 Task: In the Company mufg.com, Create email and send with subject: 'Welcome to a New Paradigm: Introducing Our Visionary Solution', and with mail content 'Greetings,_x000D_
We're thrilled to introduce you to an exciting opportunity that will transform your industry. Get ready for a journey of innovation and success!_x000D_
Warm Regards', attach the document: Terms_and_conditions.doc and insert image: visitingcard.jpg. Below Warm Regards, write Linkedin and insert the URL: 'in.linkedin.com'. Mark checkbox to create task to follow up : In 2 weeks.  Enter or choose an email address of recipient's from company's contact and send.. Logged in from softage.5@softage.net
Action: Mouse moved to (74, 52)
Screenshot: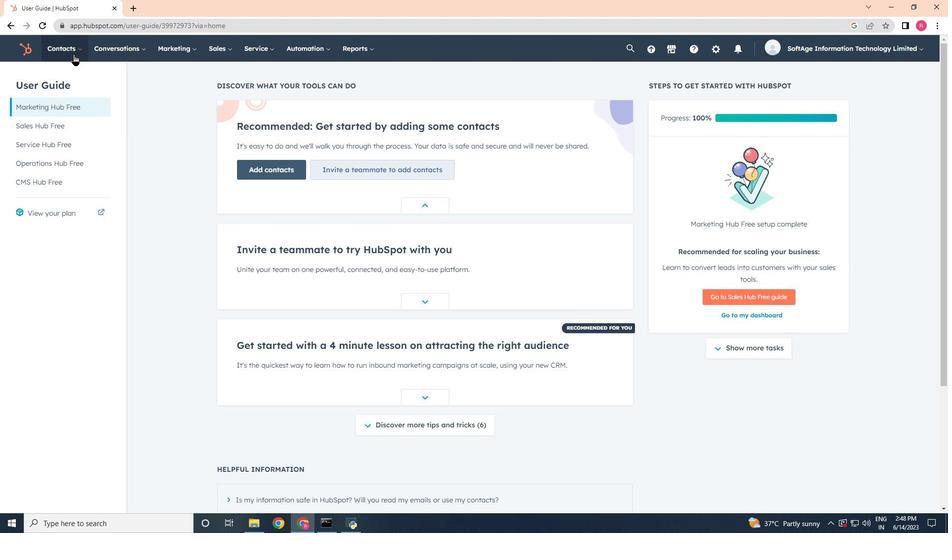 
Action: Mouse pressed left at (74, 52)
Screenshot: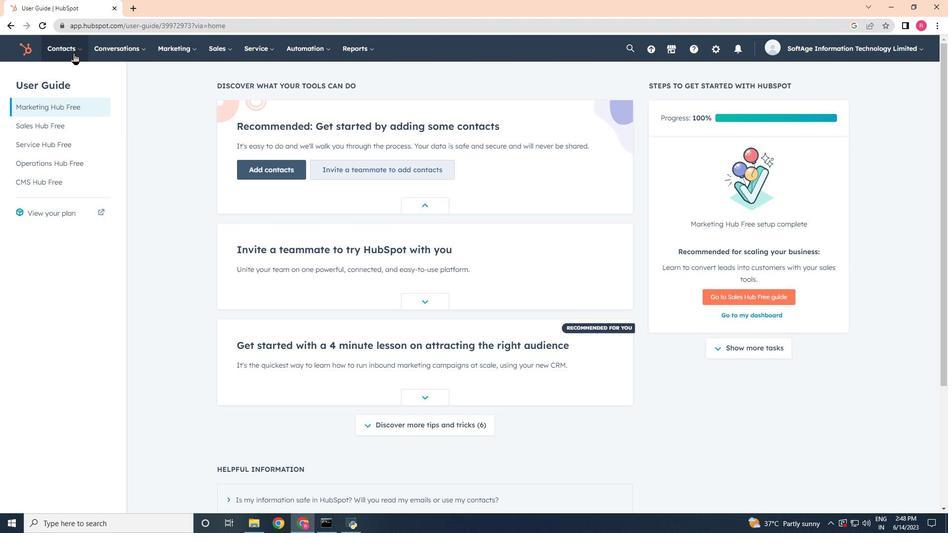 
Action: Mouse moved to (69, 99)
Screenshot: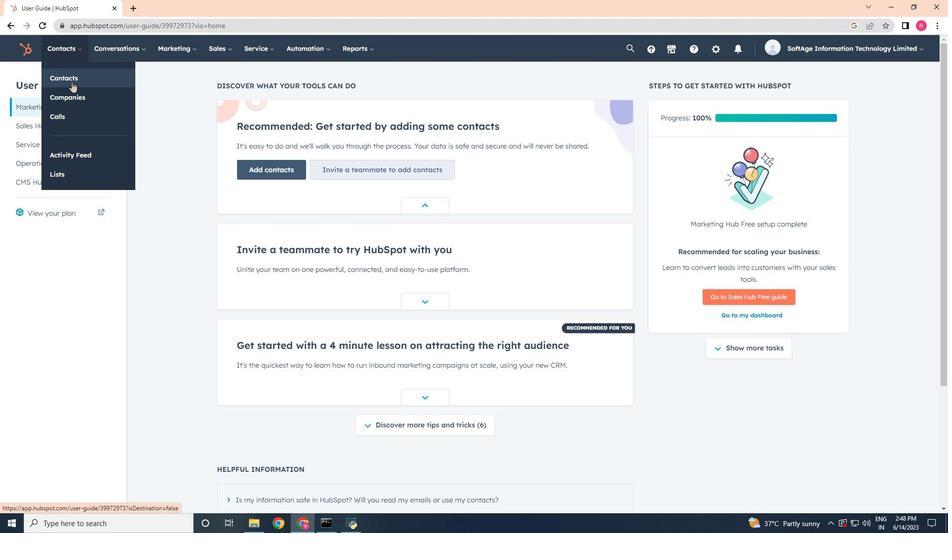 
Action: Mouse pressed left at (69, 99)
Screenshot: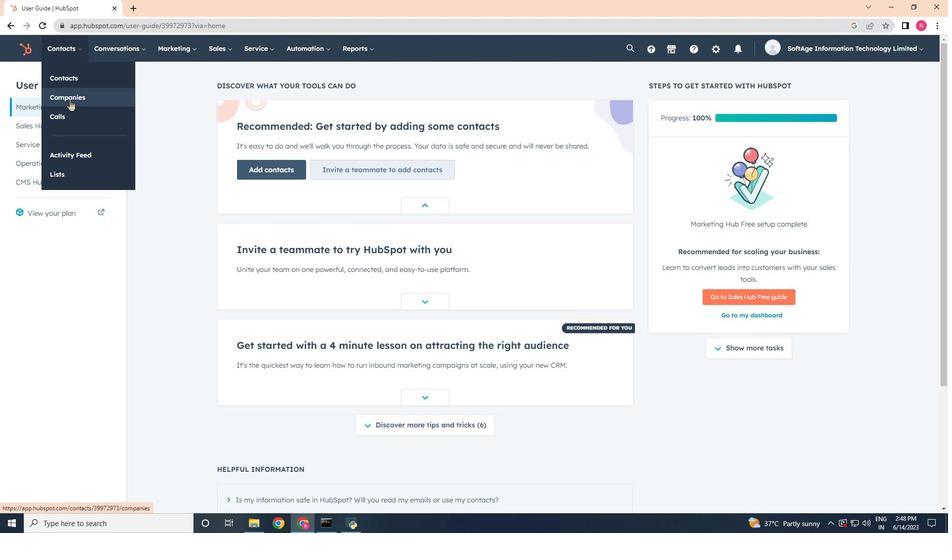 
Action: Mouse moved to (103, 162)
Screenshot: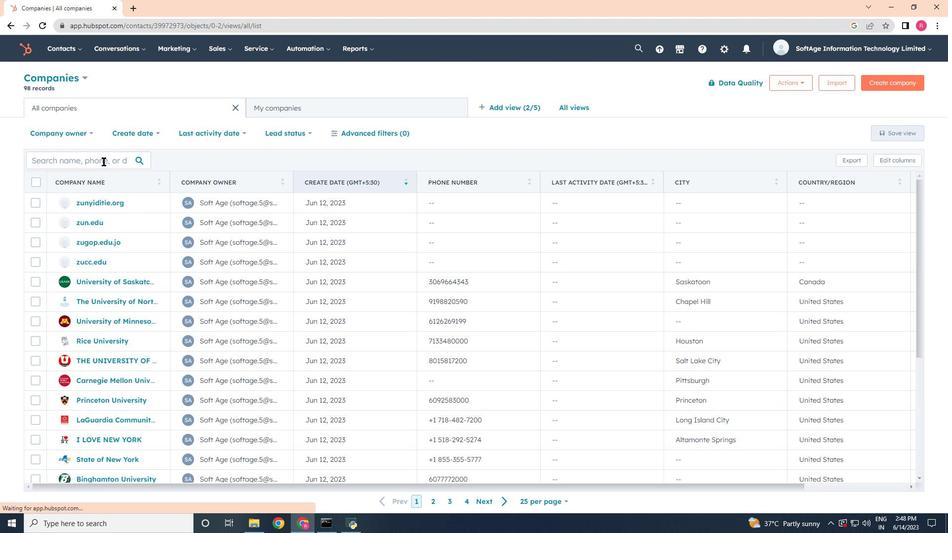 
Action: Mouse pressed left at (103, 162)
Screenshot: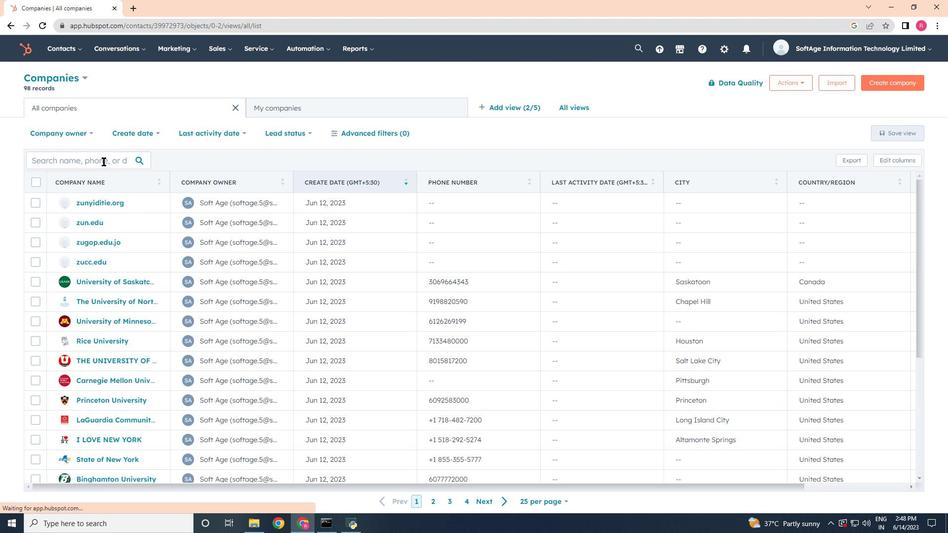 
Action: Key pressed mufg
Screenshot: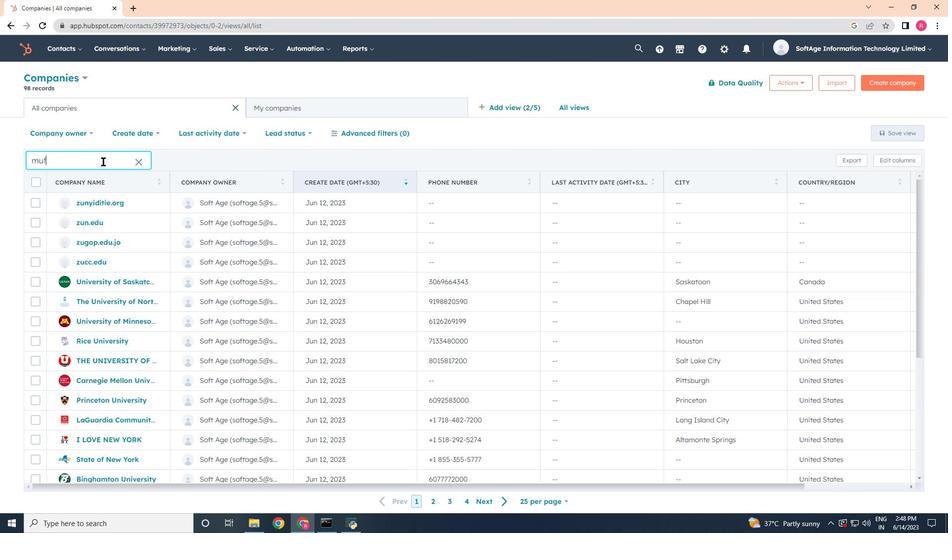 
Action: Mouse moved to (91, 203)
Screenshot: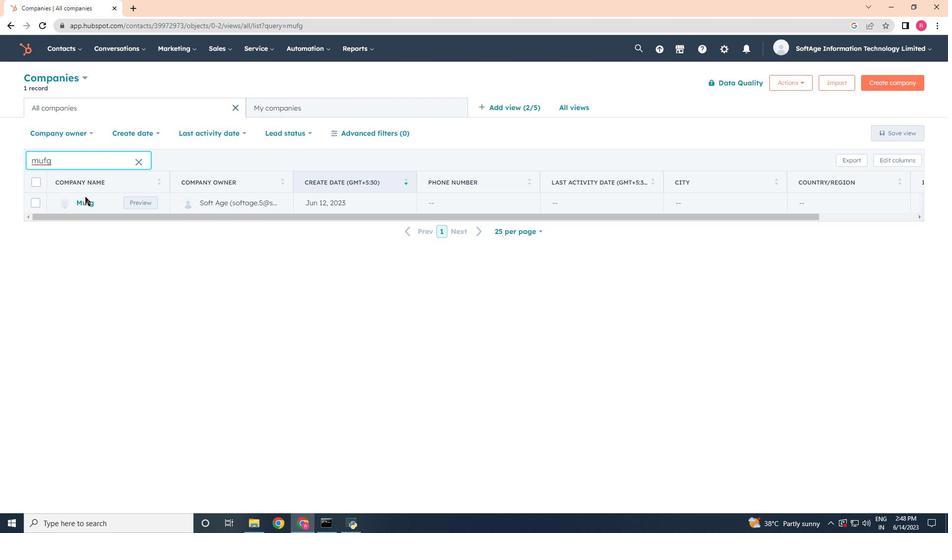 
Action: Mouse pressed left at (91, 203)
Screenshot: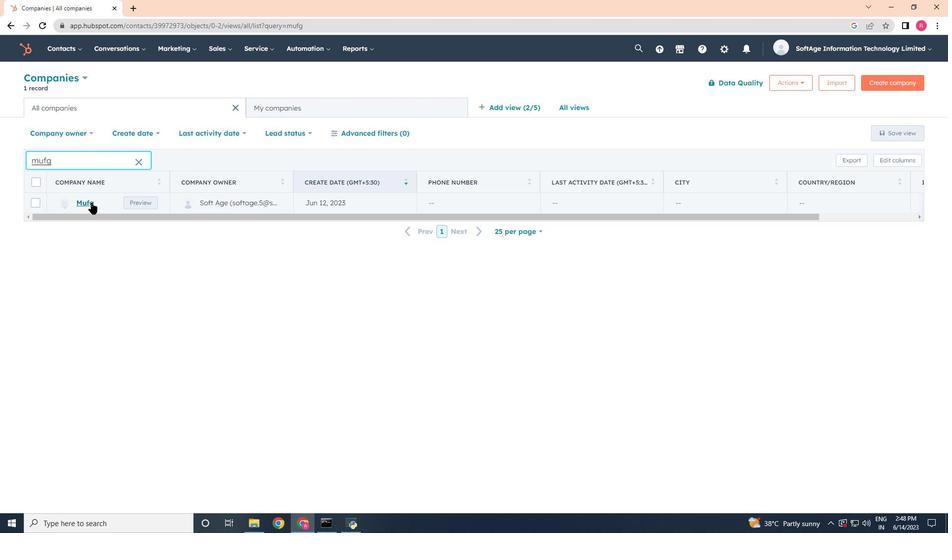 
Action: Mouse moved to (69, 166)
Screenshot: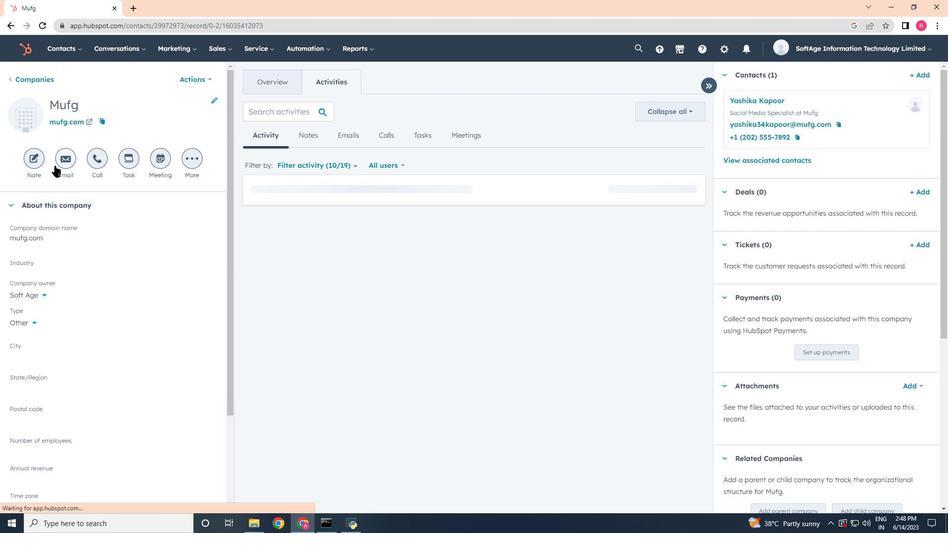 
Action: Mouse pressed left at (69, 166)
Screenshot: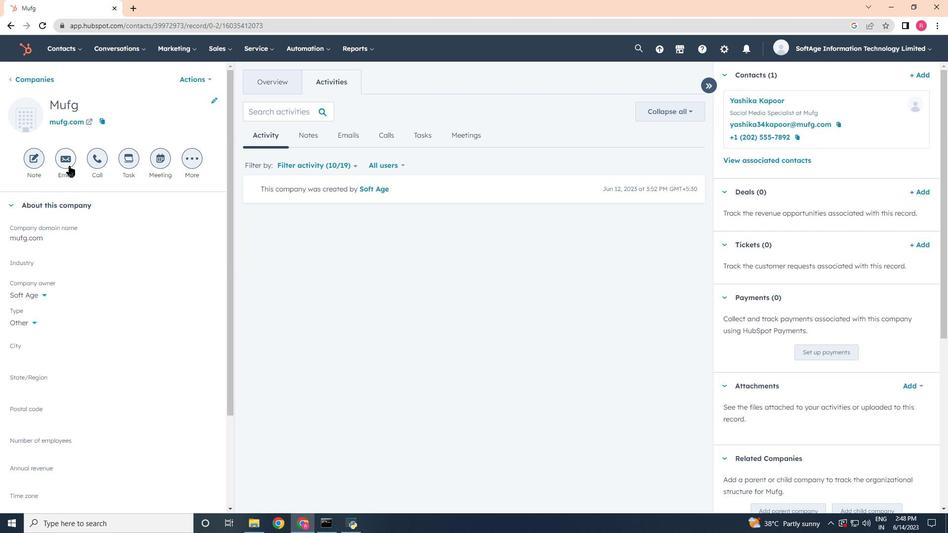 
Action: Mouse moved to (67, 156)
Screenshot: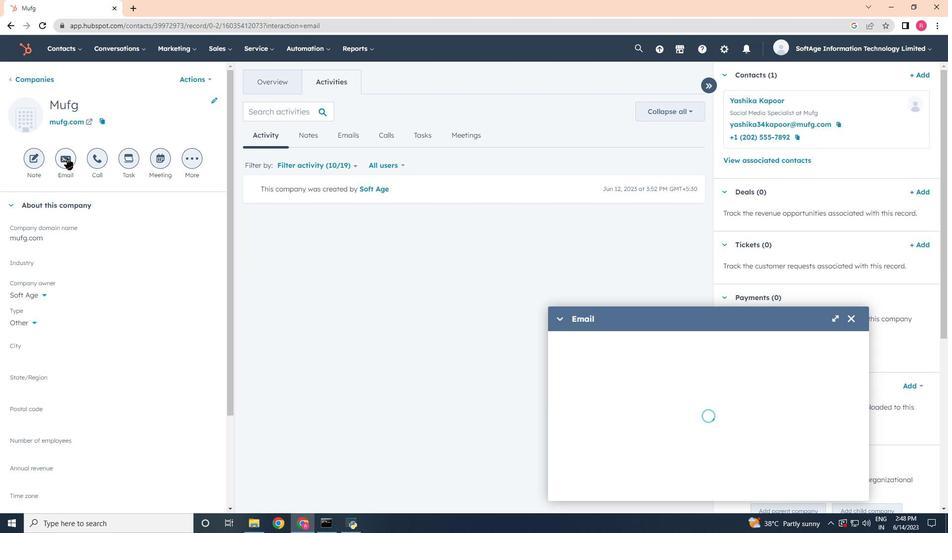 
Action: Key pressed <Key.shift><Key.shift>Welcome<Key.space>to<Key.space>a<Key.space><Key.shift><Key.shift><Key.shift><Key.shift>New<Key.space><Key.shift><Key.shift><Key.shift><Key.shift><Key.shift><Key.shift><Key.shift><Key.shift><Key.shift><Key.shift><Key.shift><Key.shift><Key.shift><Key.shift><Key.shift><Key.shift><Key.shift><Key.shift>Paradigm<Key.shift_r><Key.shift_r><Key.shift_r><Key.shift_r><Key.shift_r><Key.shift_r><Key.shift_r><Key.shift_r><Key.shift_r><Key.shift_r>:<Key.space><Key.shift>Introducing<Key.space><Key.shift>Our<Key.space><Key.shift>Visionary<Key.space><Key.shift>Solution
Screenshot: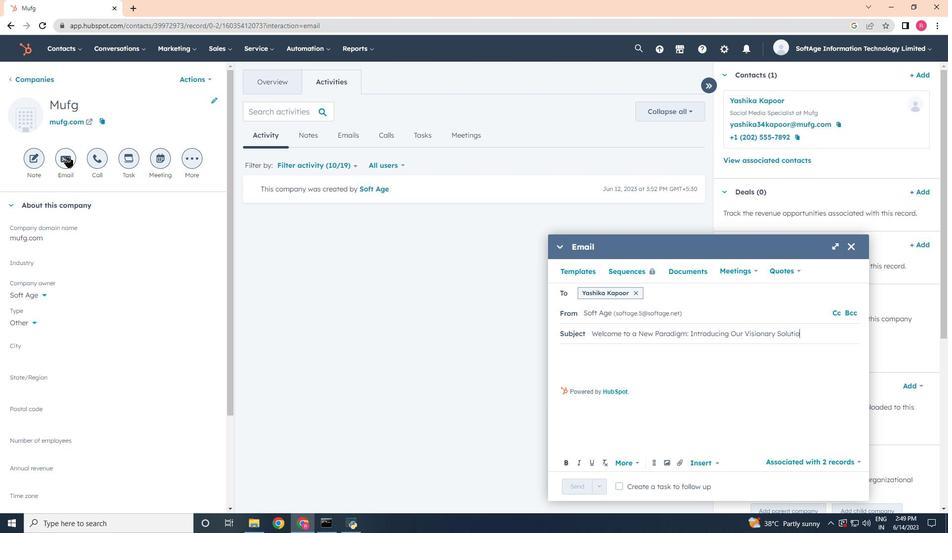 
Action: Mouse moved to (837, 239)
Screenshot: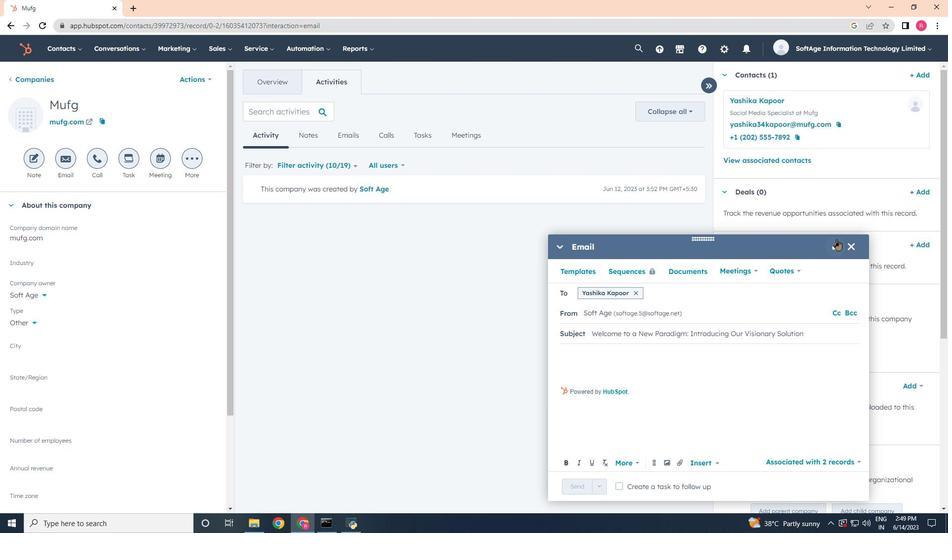 
Action: Mouse pressed left at (837, 239)
Screenshot: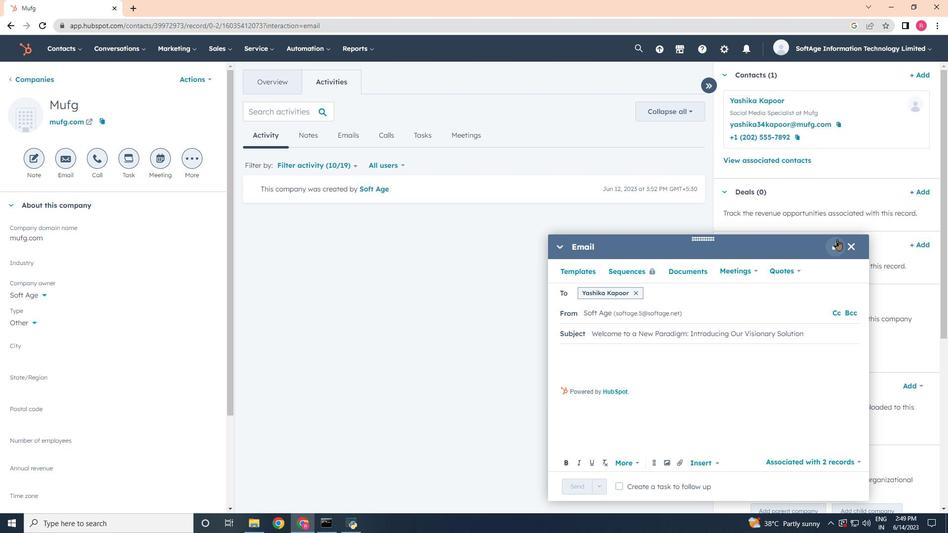 
Action: Mouse moved to (207, 210)
Screenshot: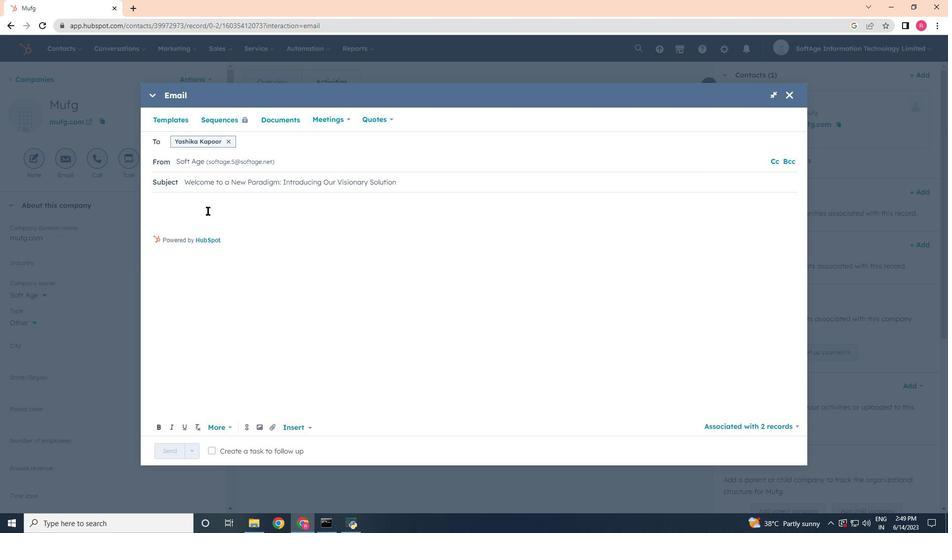 
Action: Mouse pressed left at (207, 210)
Screenshot: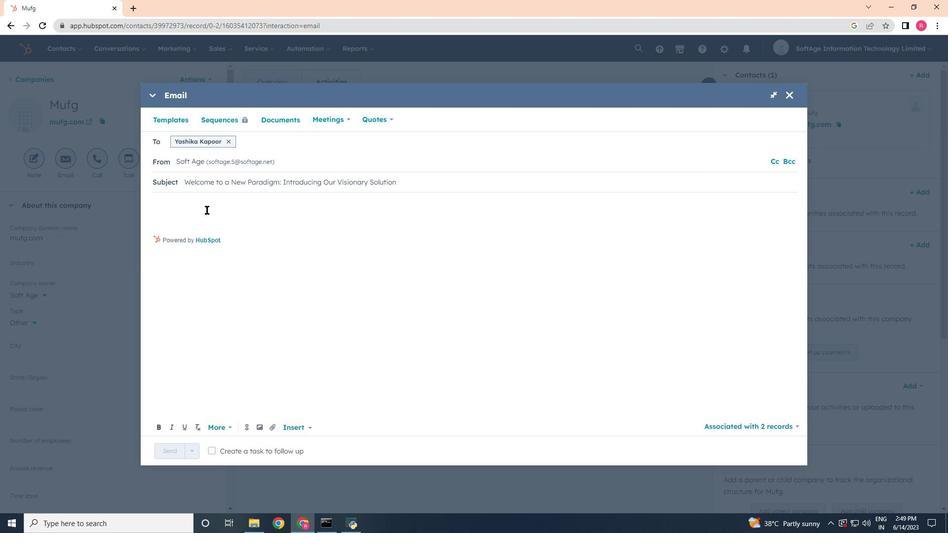 
Action: Mouse moved to (204, 210)
Screenshot: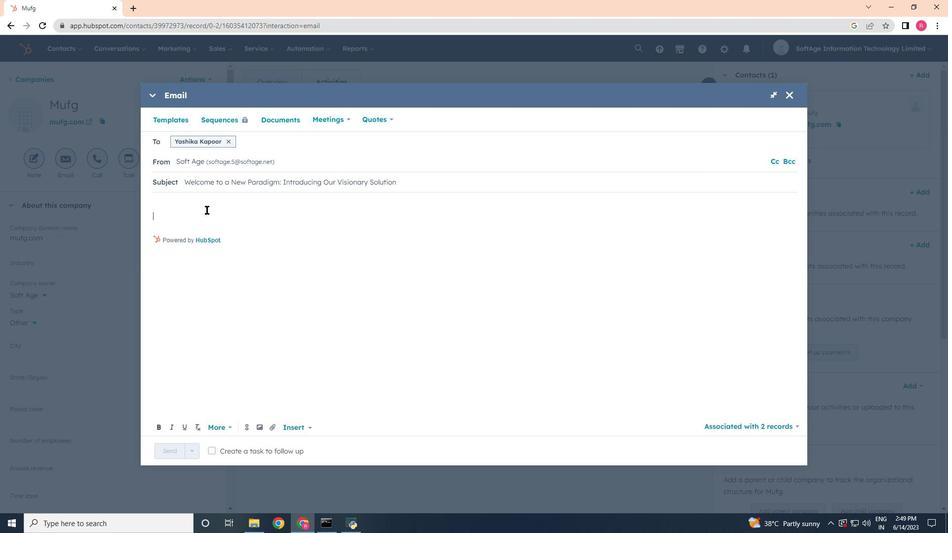 
Action: Key pressed <Key.backspace><Key.shift>Greetings,<Key.enter><Key.enter><Key.shift><Key.shift><Key.shift><Key.shift><Key.shift><Key.shift><Key.shift><Key.shift><Key.shift><Key.shift><Key.shift><Key.shift>We're<Key.space>thrilled<Key.space>to<Key.space>introducing<Key.space><Key.backspace><Key.backspace><Key.backspace><Key.backspace><Key.backspace><Key.backspace><Key.backspace>duce<Key.space>you<Key.space>to<Key.space>an<Key.space>exciting<Key.space>opportunity<Key.space>that<Key.space>will<Key.space>transform<Key.space>your<Key.space>industry<Key.space><Key.backspace>.<Key.space><Key.shift>Get<Key.space>ready<Key.space>
Screenshot: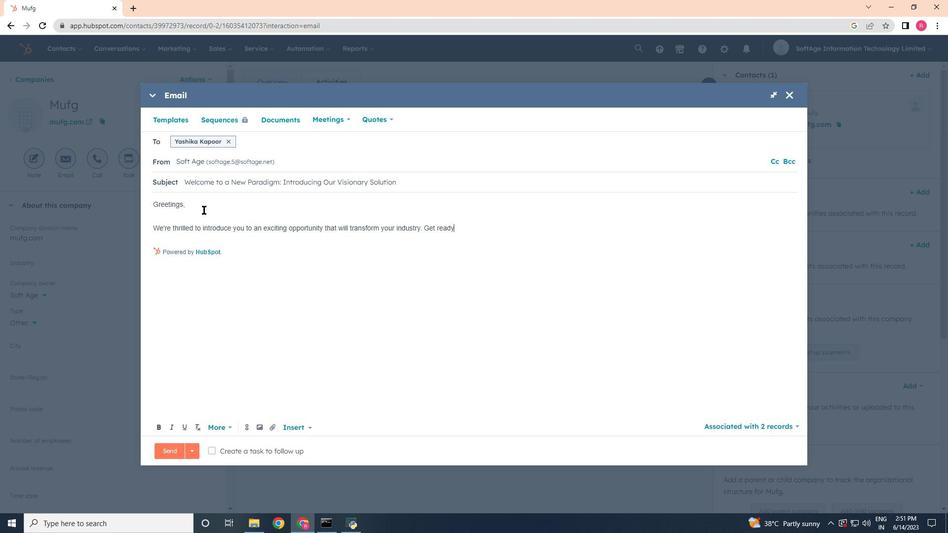 
Action: Mouse moved to (279, 201)
Screenshot: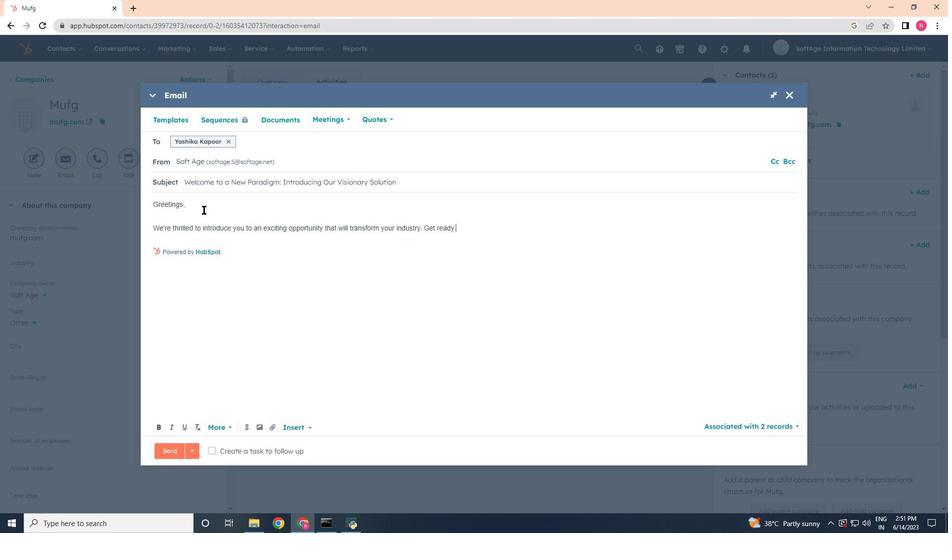 
Action: Key pressed for<Key.space>a<Key.space>journey<Key.space>of<Key.space>innovation<Key.space>and<Key.space>sucess<Key.backspace><Key.backspace><Key.backspace>cess<Key.shift_r><Key.shift_r><Key.shift_r><Key.shift_r><Key.shift_r><Key.shift_r><Key.shift_r><Key.shift_r><Key.shift_r><Key.shift_r><Key.shift_r><Key.shift_r><Key.shift_r><Key.shift_r><Key.shift_r><Key.shift_r><Key.shift_r><Key.shift_r><Key.shift_r><Key.shift_r><Key.shift_r><Key.shift_r><Key.shift_r><Key.shift_r><Key.shift_r><Key.shift_r><Key.shift_r><Key.shift_r><Key.shift_r><Key.shift_r><Key.shift_r><Key.shift_r><Key.shift_r><Key.shift_r><Key.shift_r><Key.shift_r><Key.shift_r><Key.shift_r><Key.shift_r><Key.shift_r><Key.shift_r><Key.shift_r><Key.shift_r><Key.shift_r><Key.shift_r><Key.shift_r><Key.shift_r><Key.shift_r><Key.shift_r><Key.shift_r><Key.shift_r><Key.shift_r><Key.shift_r><Key.shift_r><Key.shift_r><Key.shift_r><Key.shift_r><Key.shift_r><Key.shift_r><Key.shift_r><Key.shift_r><Key.shift_r><Key.shift_r><Key.shift_r><Key.shift_r><Key.shift_r><Key.shift_r><Key.shift_r><Key.shift_r>!<Key.enter><Key.enter><Key.shift>Warm<Key.space><Key.shift>Regards,<Key.enter>
Screenshot: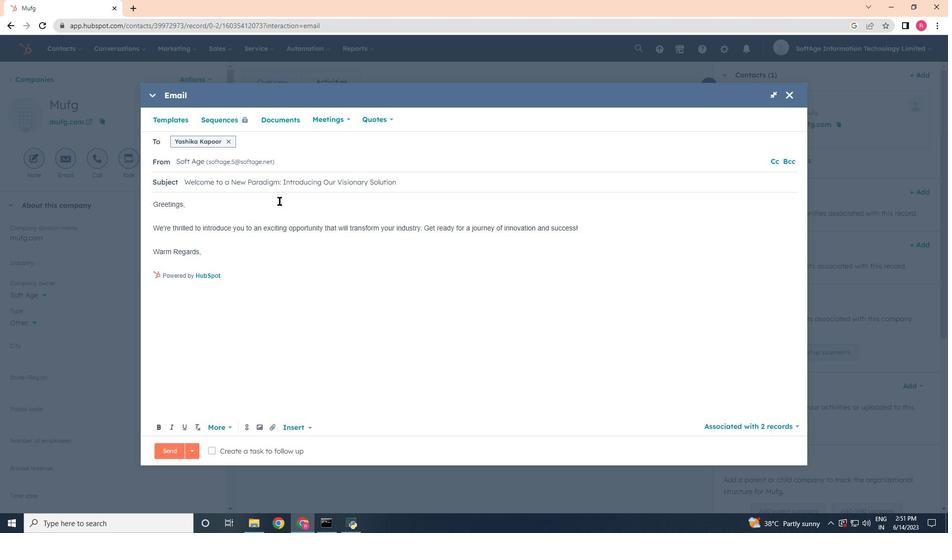 
Action: Mouse moved to (272, 431)
Screenshot: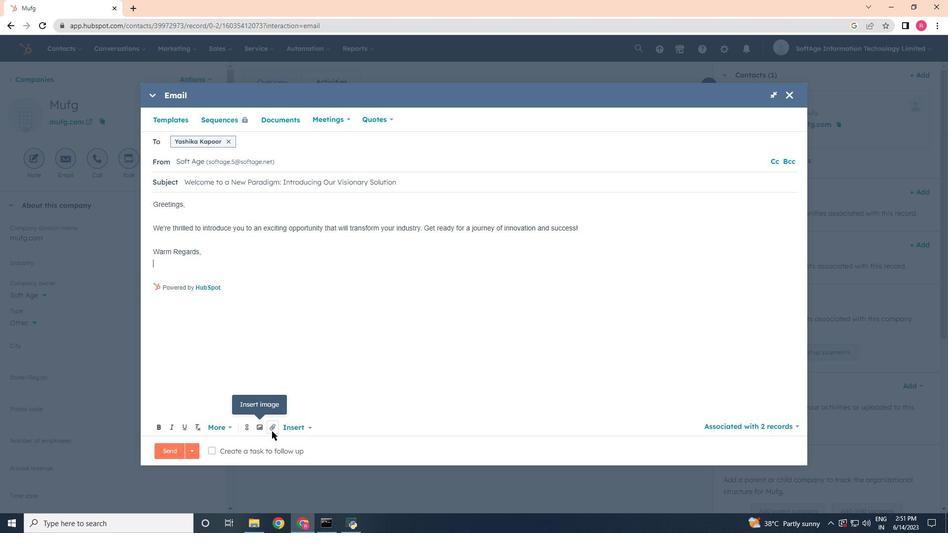 
Action: Mouse pressed left at (272, 431)
Screenshot: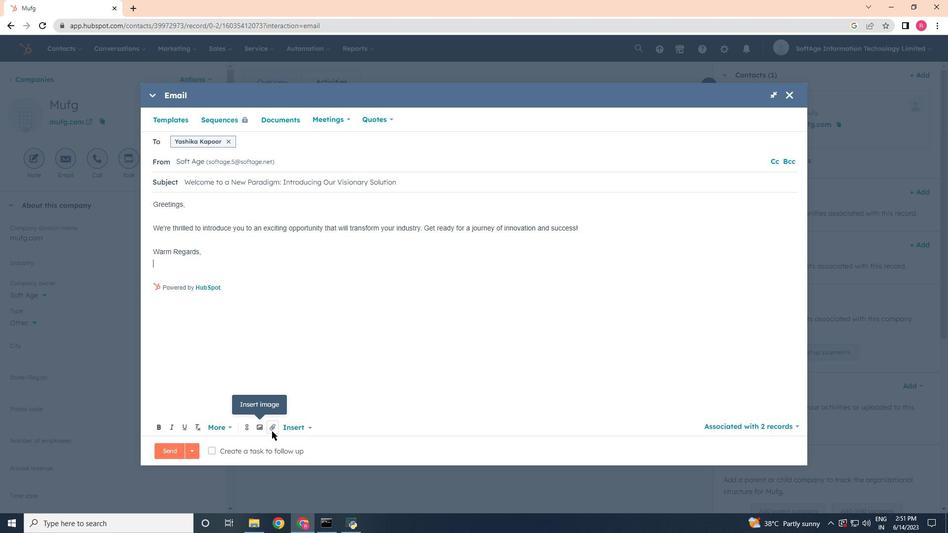 
Action: Mouse moved to (291, 402)
Screenshot: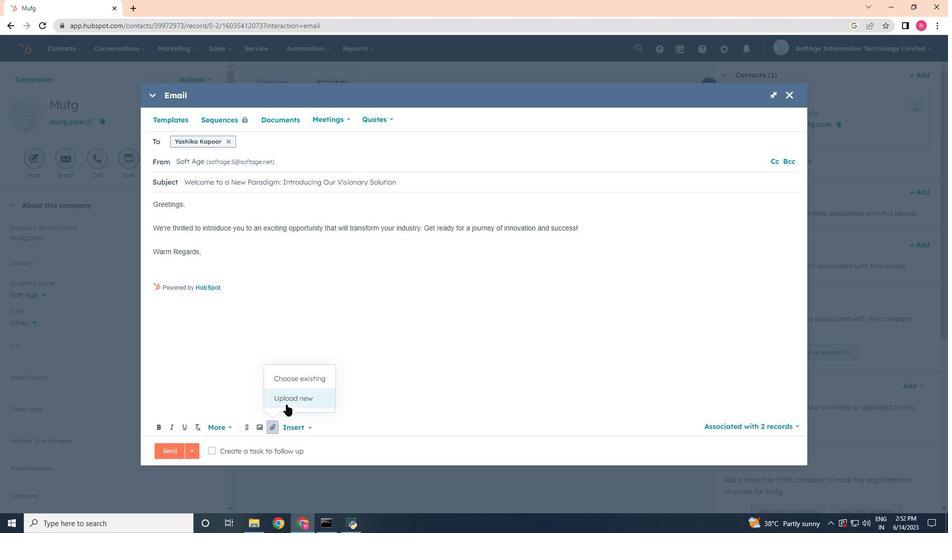 
Action: Mouse pressed left at (291, 402)
Screenshot: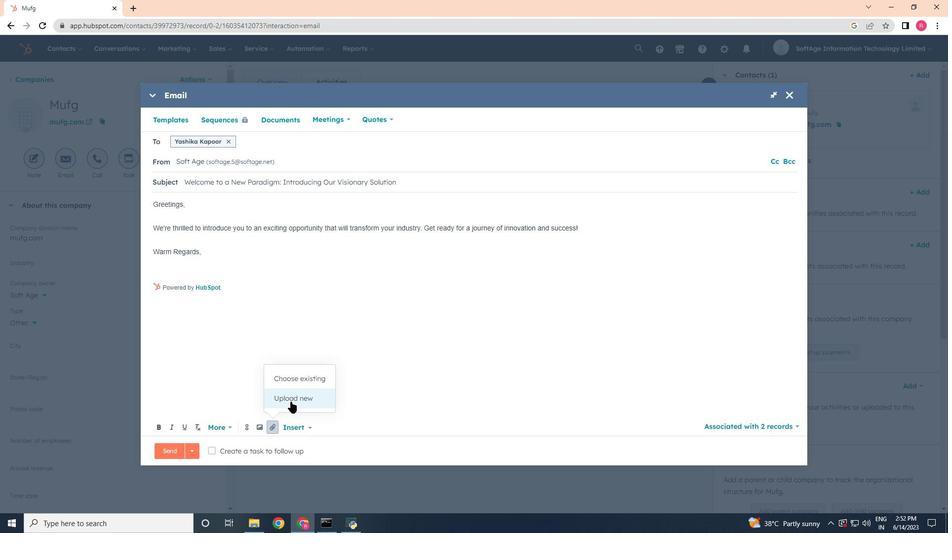 
Action: Mouse moved to (182, 171)
Screenshot: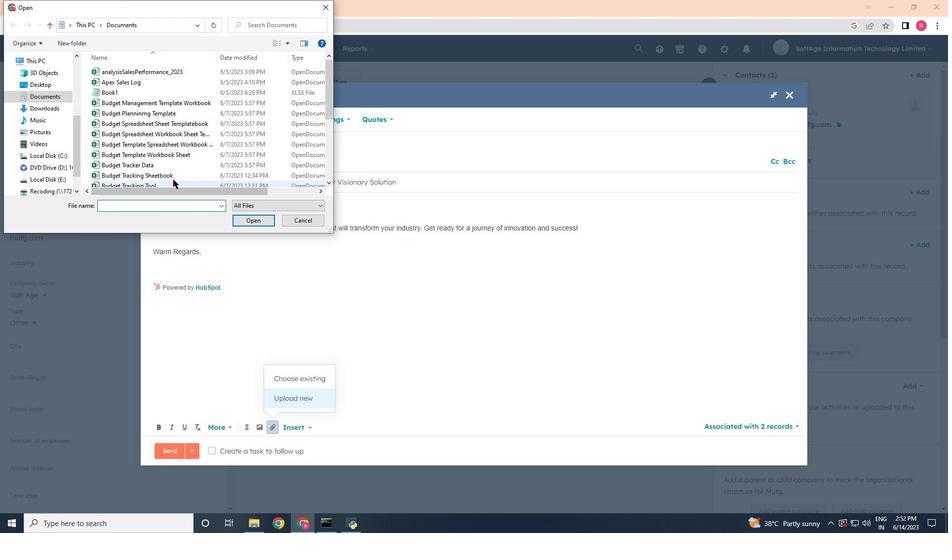 
Action: Mouse scrolled (182, 170) with delta (0, 0)
Screenshot: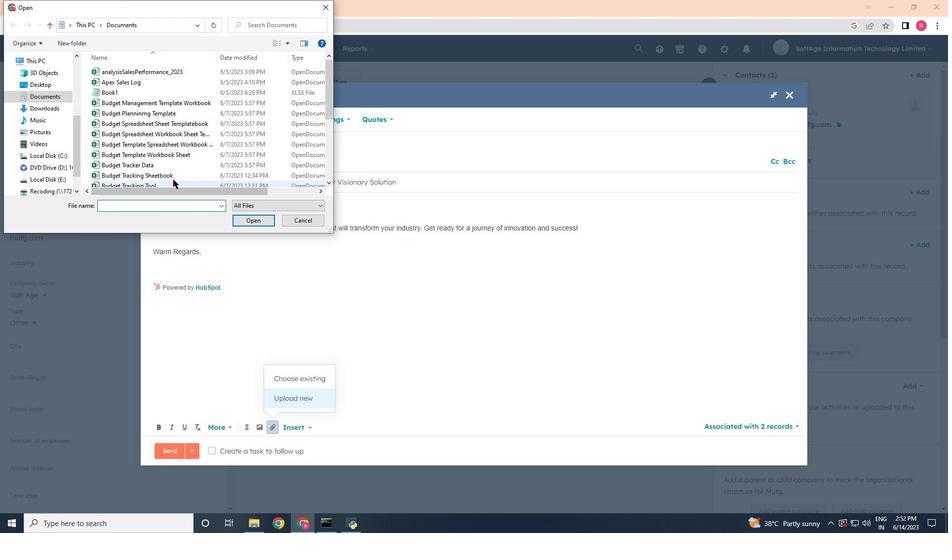 
Action: Mouse scrolled (182, 170) with delta (0, 0)
Screenshot: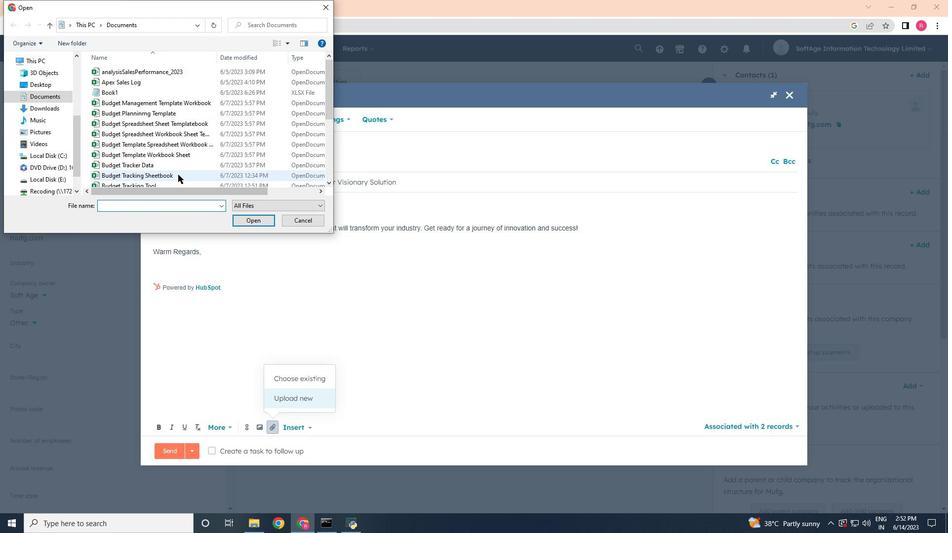 
Action: Mouse scrolled (182, 170) with delta (0, 0)
Screenshot: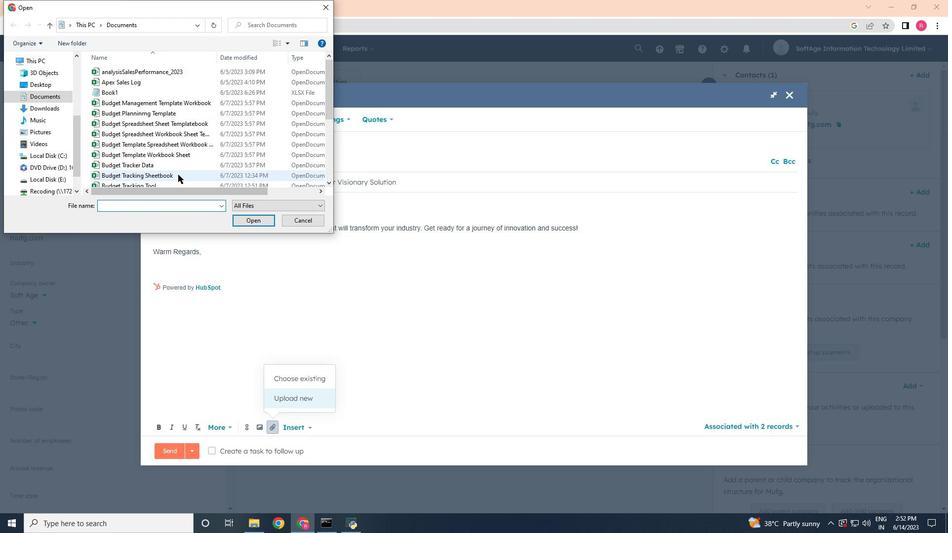 
Action: Mouse moved to (182, 171)
Screenshot: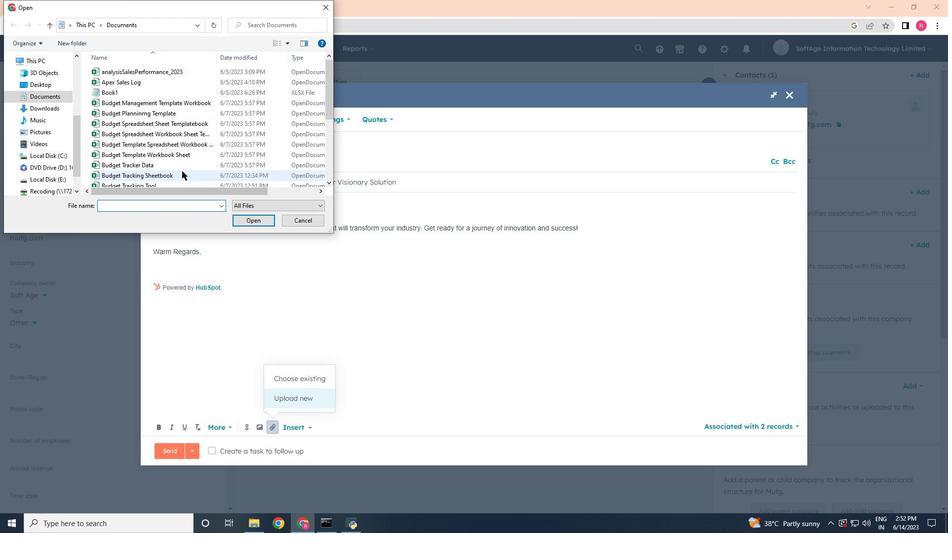 
Action: Mouse scrolled (182, 170) with delta (0, 0)
Screenshot: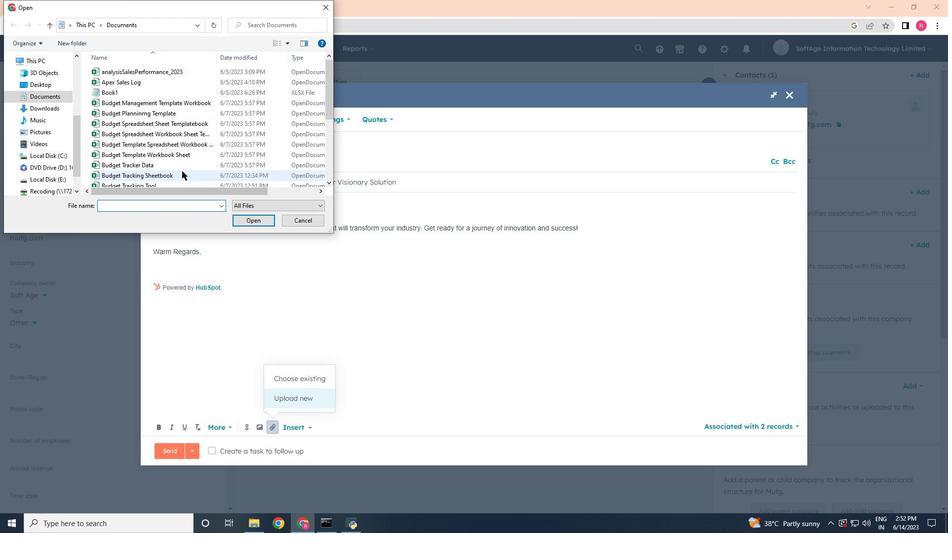 
Action: Mouse moved to (183, 171)
Screenshot: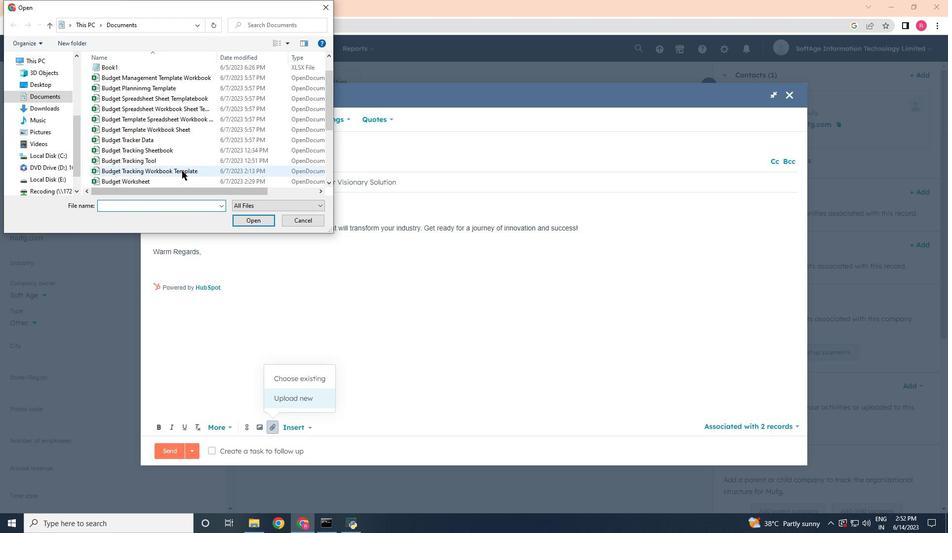 
Action: Mouse scrolled (183, 170) with delta (0, 0)
Screenshot: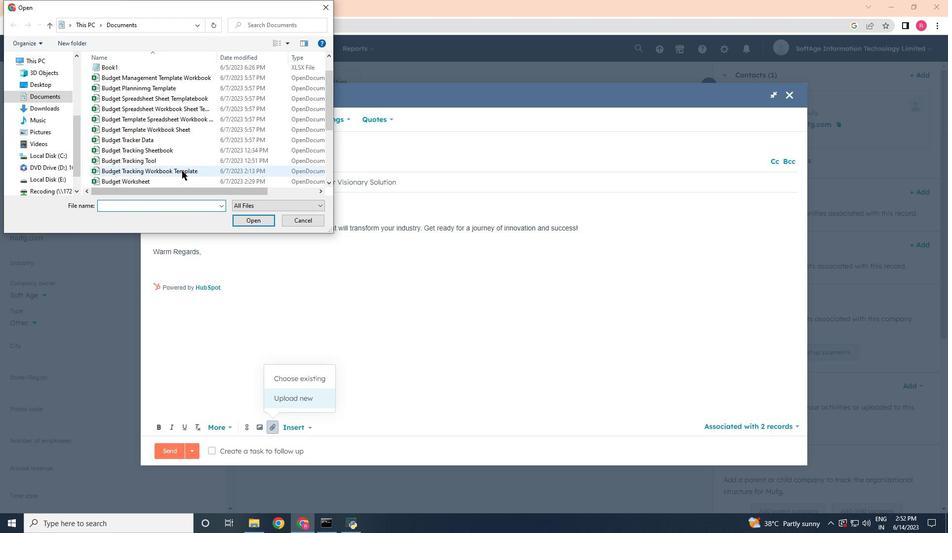 
Action: Mouse moved to (168, 178)
Screenshot: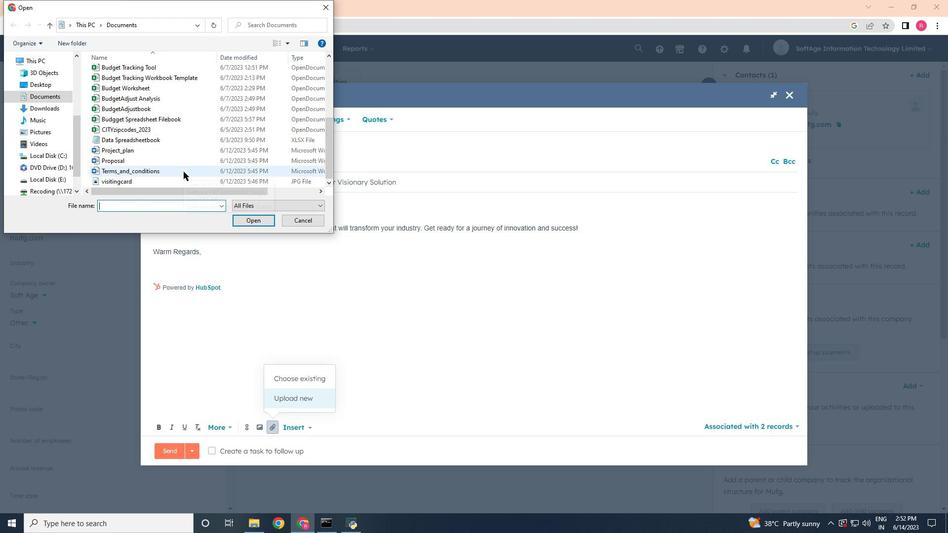 
Action: Mouse scrolled (168, 177) with delta (0, 0)
Screenshot: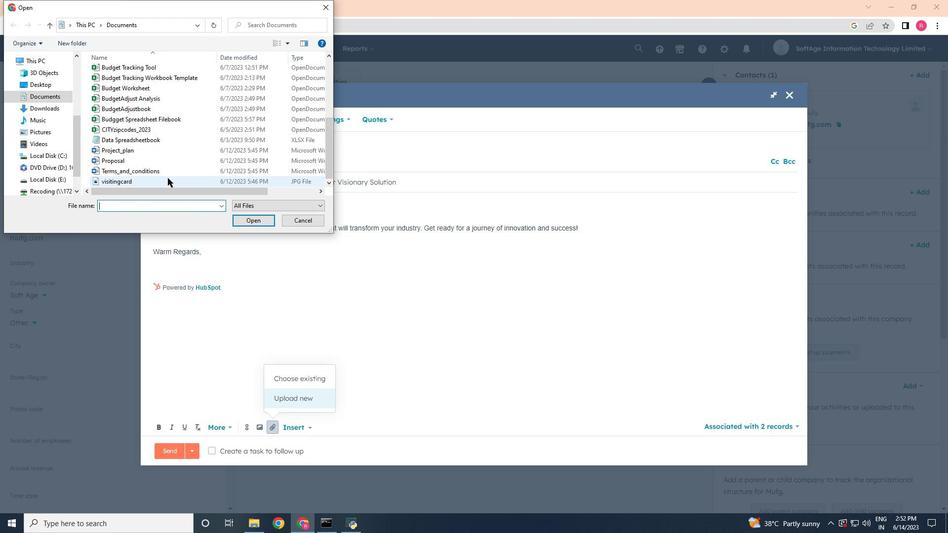 
Action: Mouse moved to (168, 169)
Screenshot: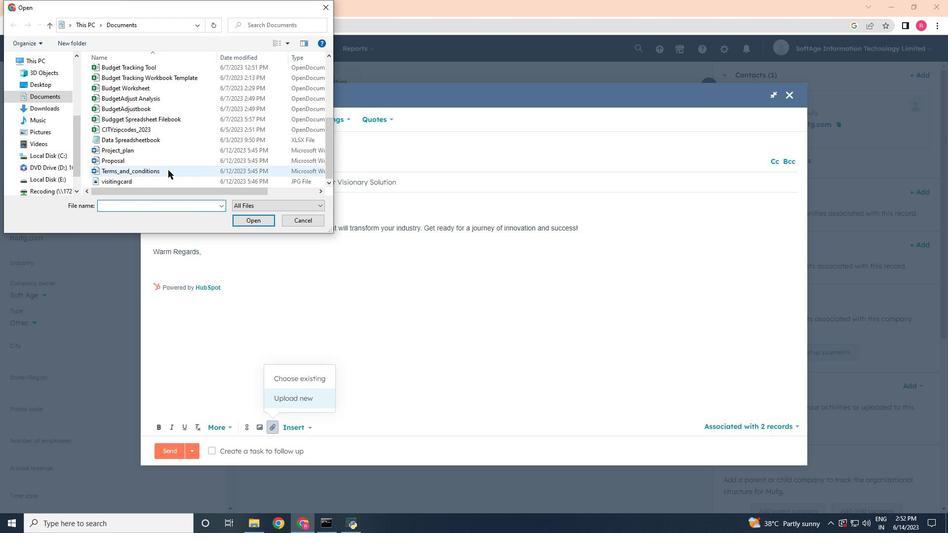 
Action: Mouse pressed left at (168, 169)
Screenshot: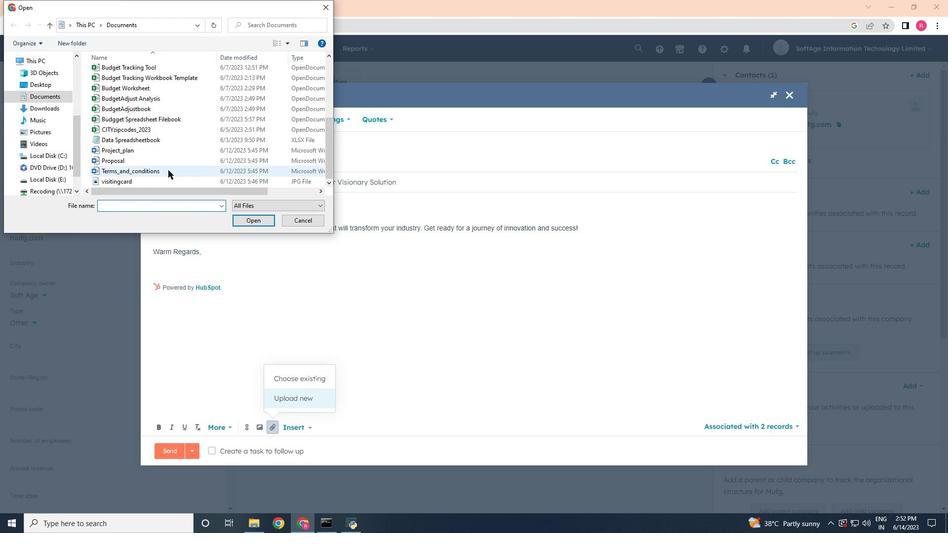 
Action: Mouse moved to (253, 222)
Screenshot: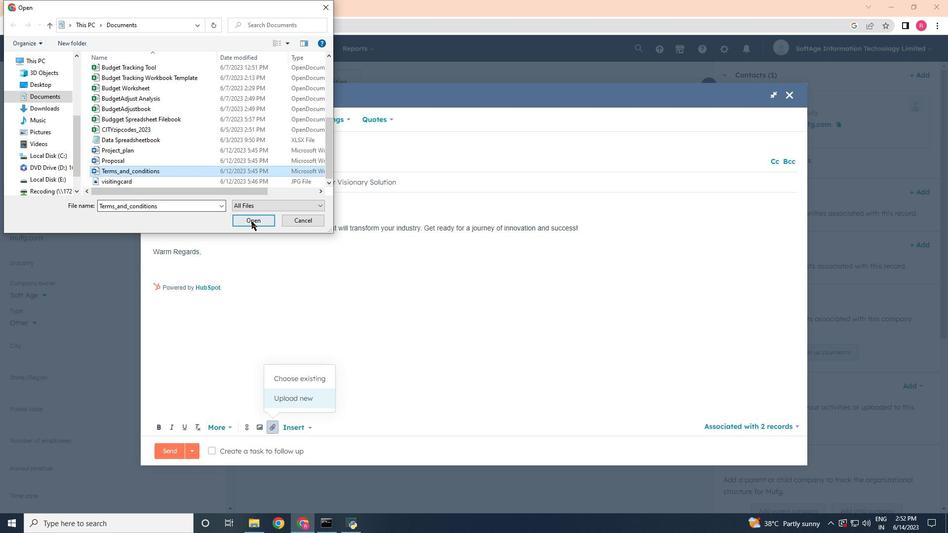 
Action: Mouse pressed left at (253, 222)
Screenshot: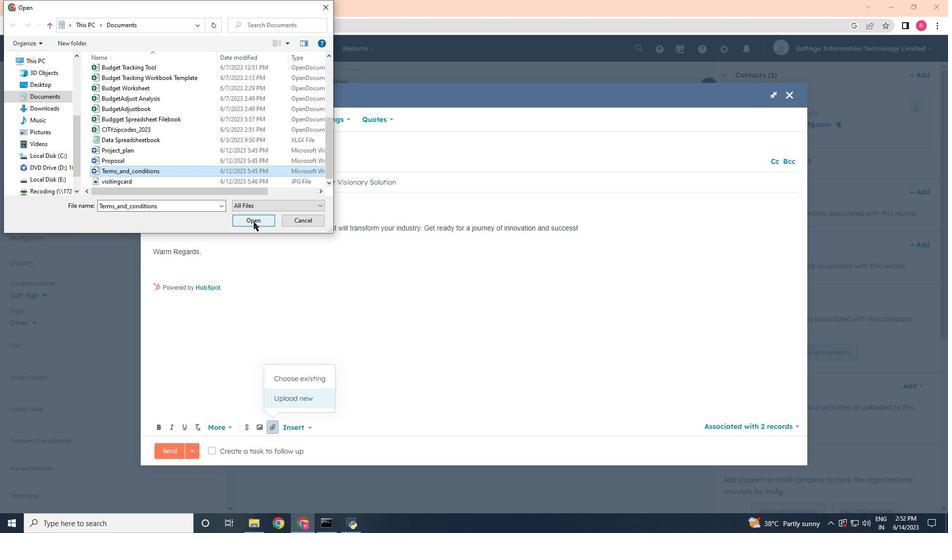 
Action: Mouse moved to (259, 399)
Screenshot: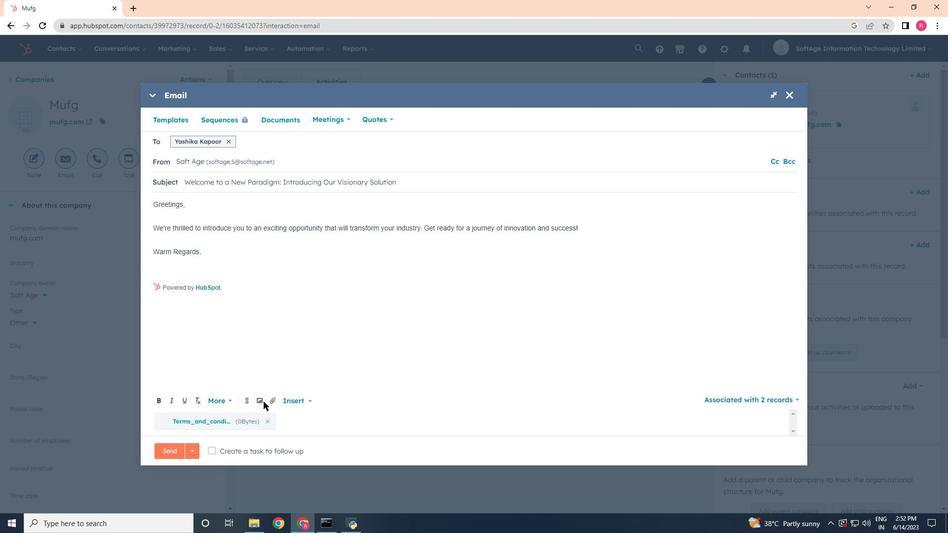 
Action: Mouse pressed left at (259, 399)
Screenshot: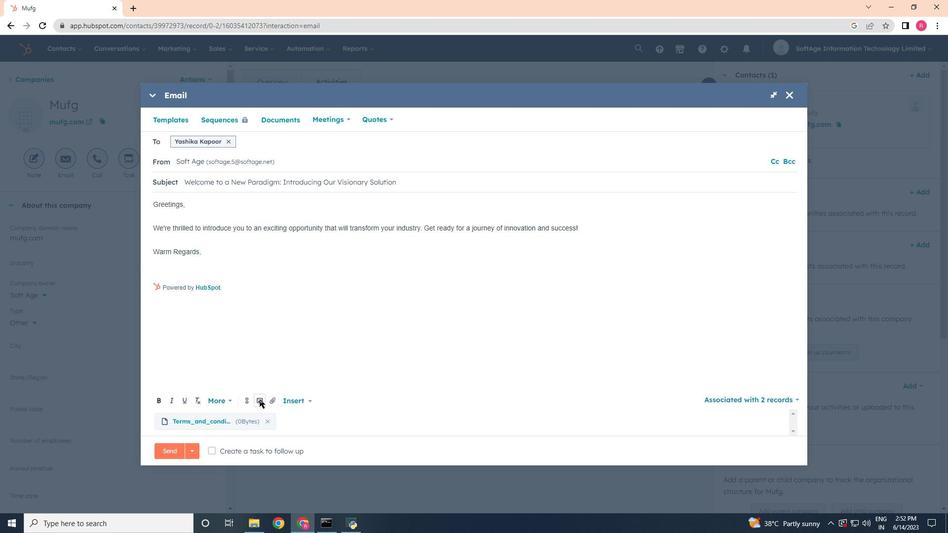 
Action: Mouse moved to (251, 368)
Screenshot: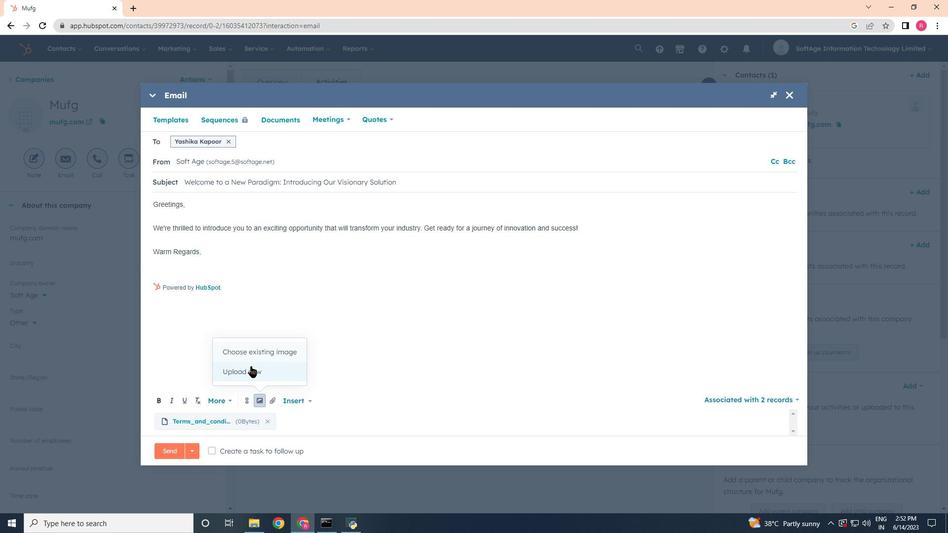 
Action: Mouse pressed left at (251, 368)
Screenshot: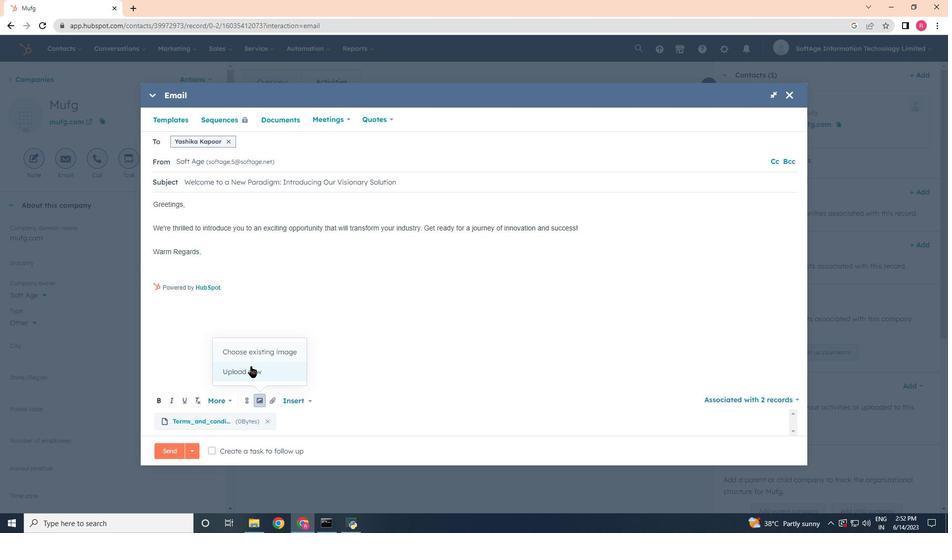 
Action: Mouse moved to (108, 86)
Screenshot: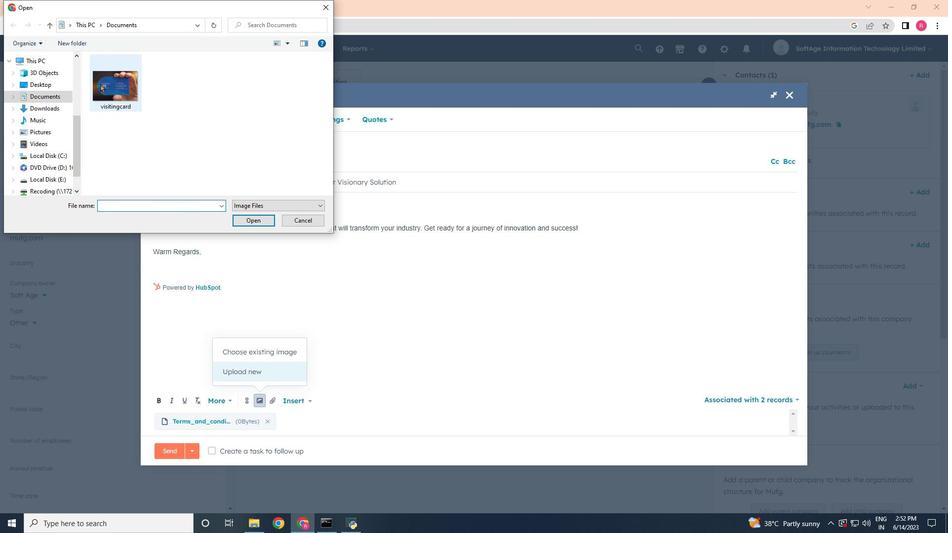 
Action: Mouse pressed left at (108, 86)
Screenshot: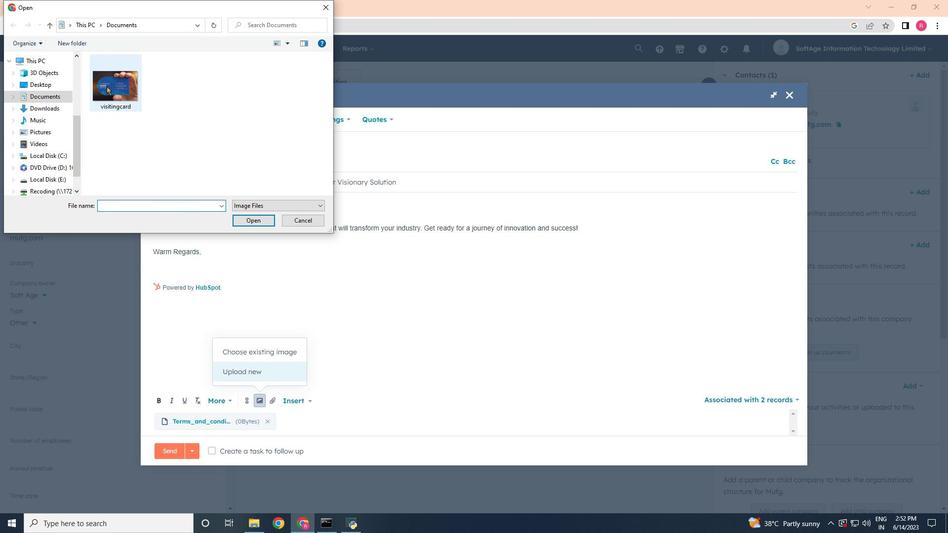 
Action: Mouse moved to (249, 222)
Screenshot: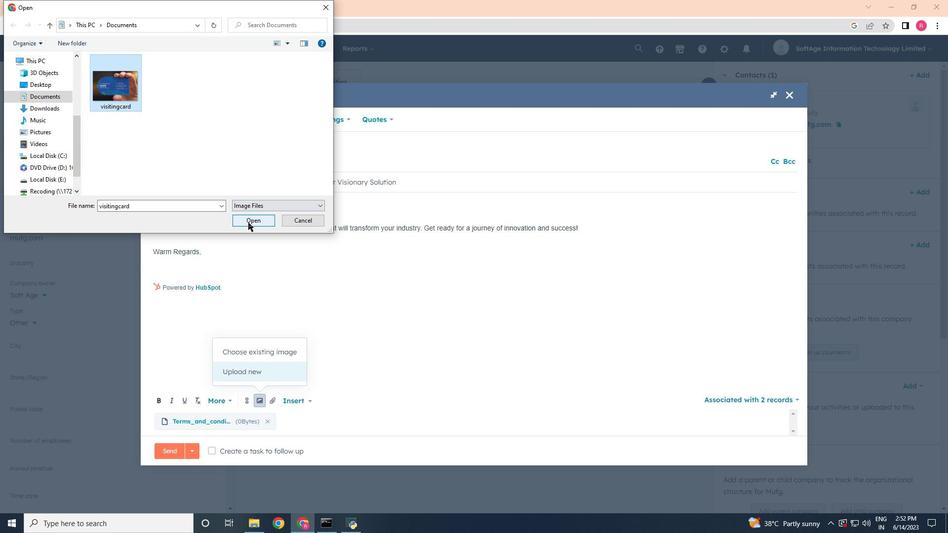 
Action: Mouse pressed left at (249, 222)
Screenshot: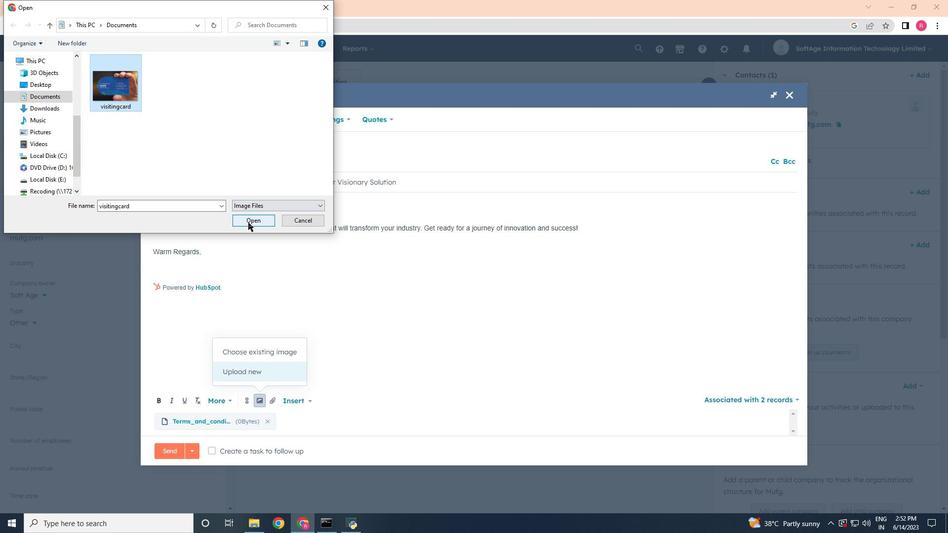 
Action: Mouse moved to (211, 453)
Screenshot: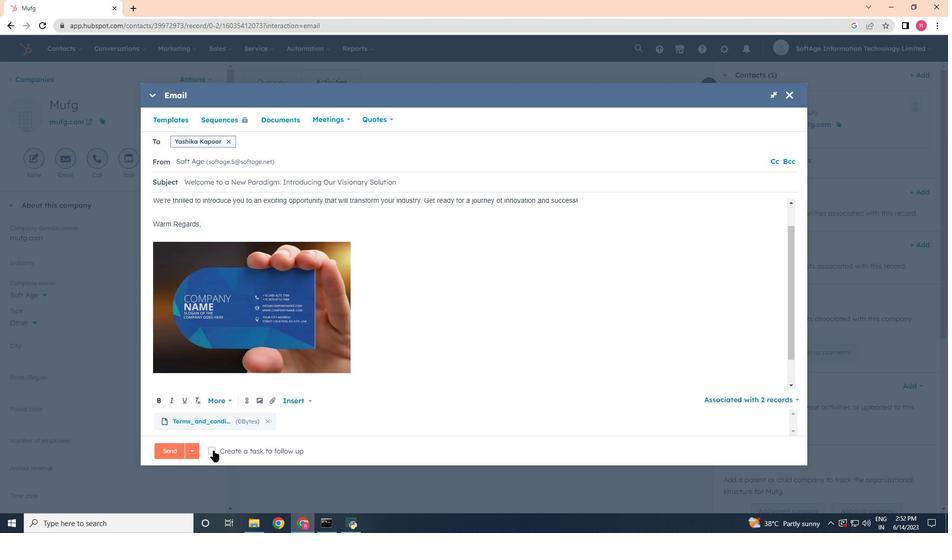 
Action: Mouse pressed left at (211, 453)
Screenshot: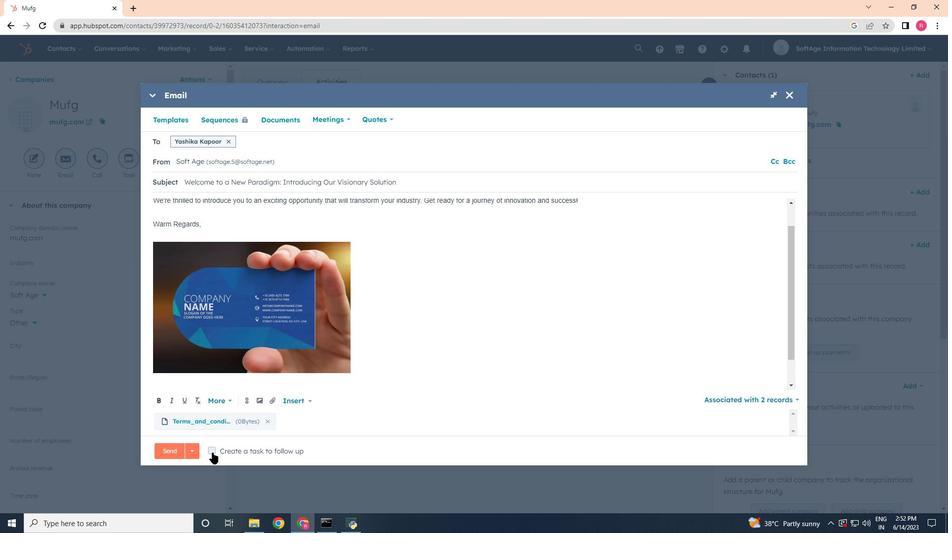 
Action: Mouse moved to (161, 230)
Screenshot: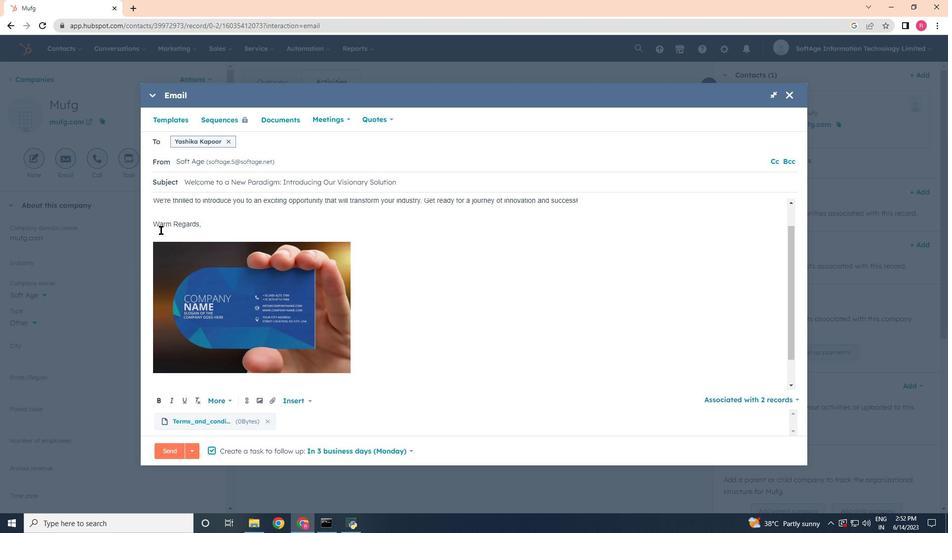 
Action: Mouse pressed left at (161, 230)
Screenshot: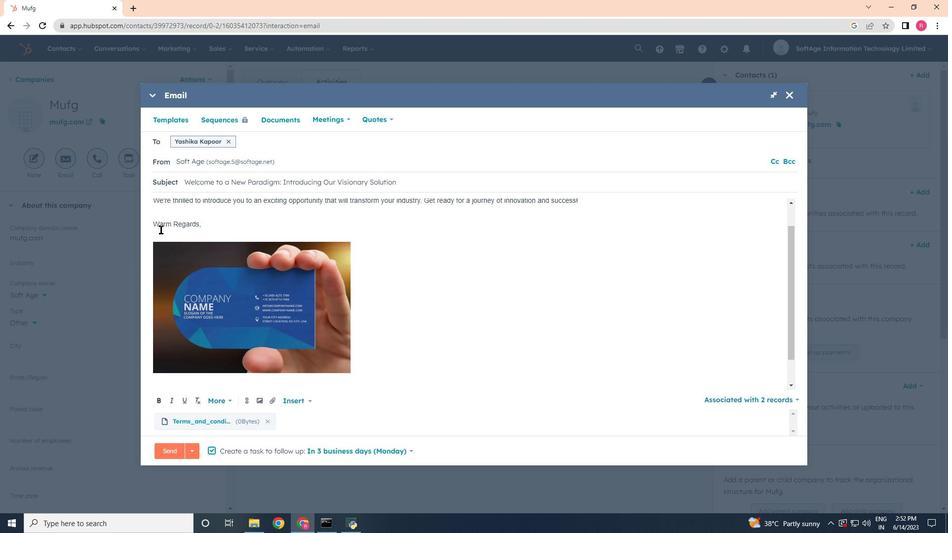 
Action: Mouse moved to (245, 399)
Screenshot: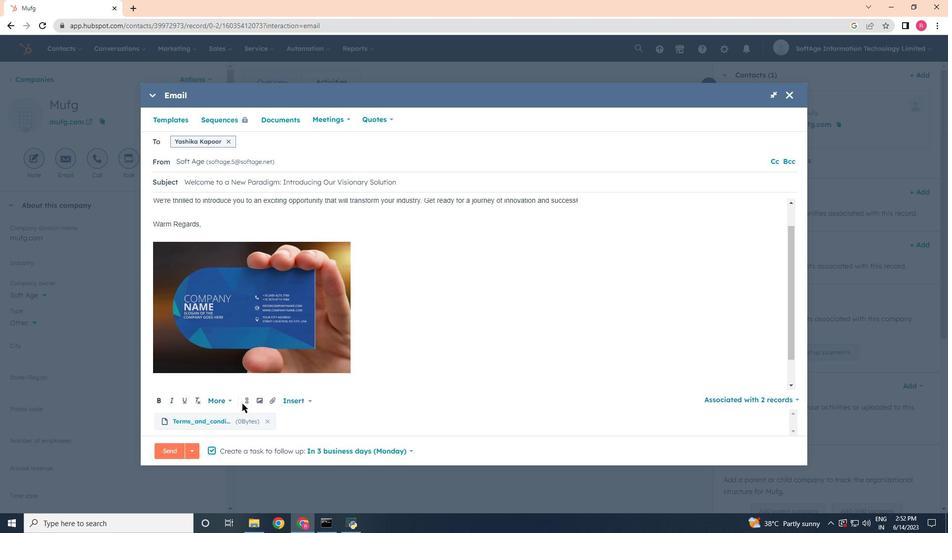 
Action: Mouse pressed left at (245, 399)
Screenshot: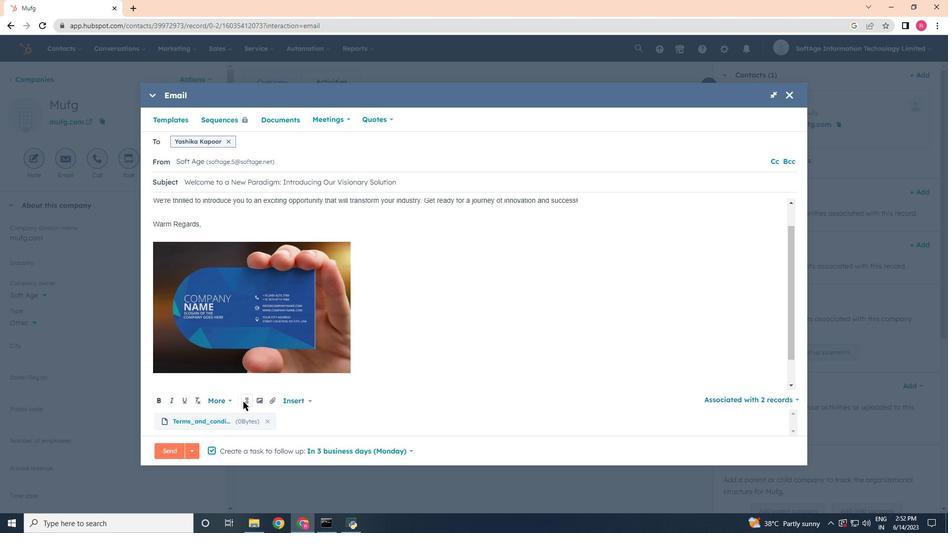 
Action: Mouse moved to (261, 295)
Screenshot: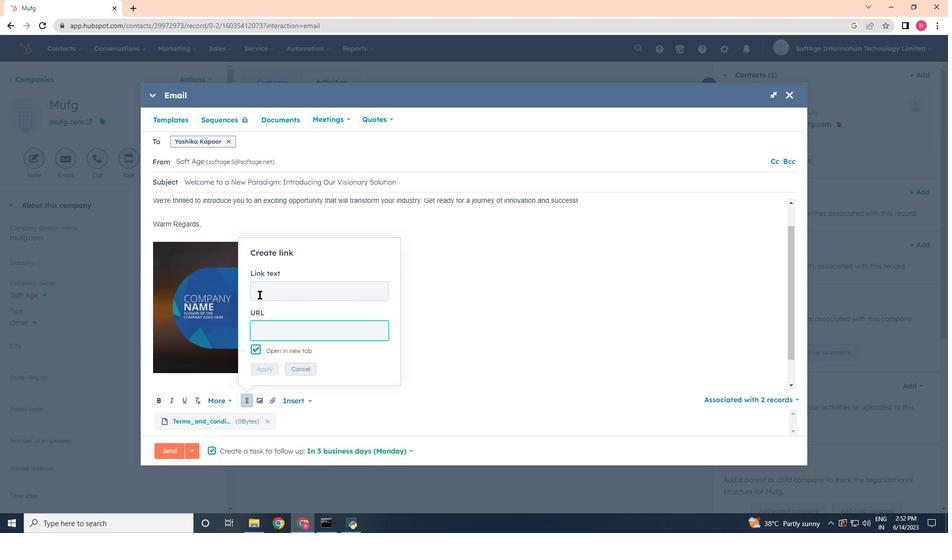 
Action: Mouse pressed left at (261, 295)
Screenshot: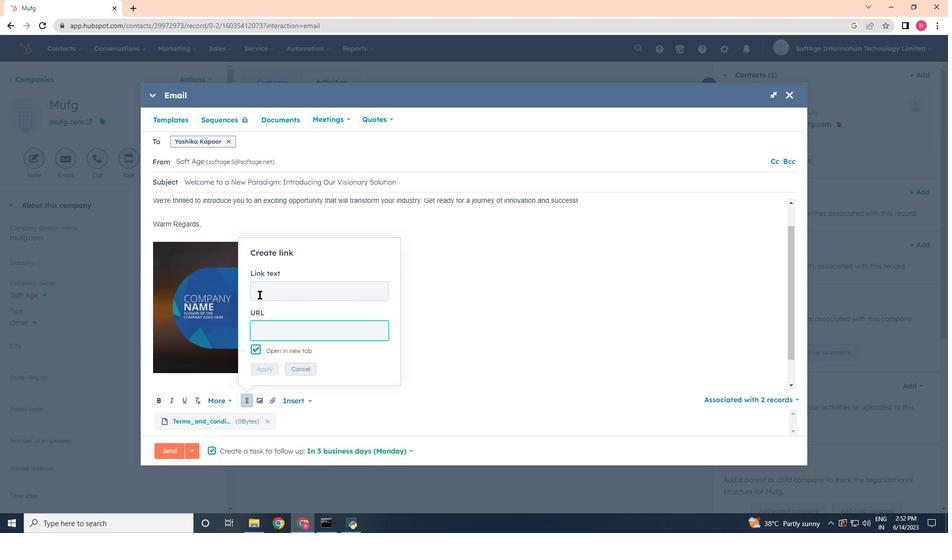 
Action: Mouse moved to (263, 301)
Screenshot: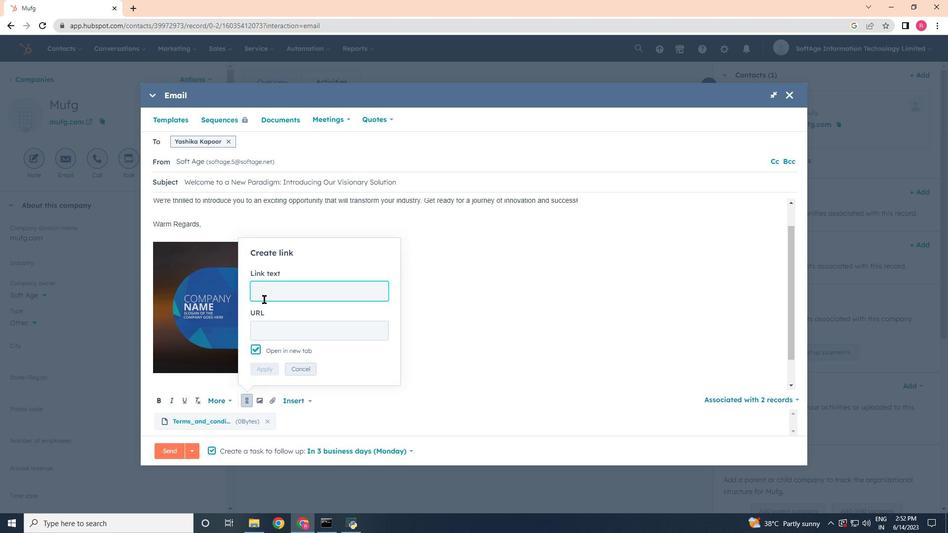 
Action: Key pressed <Key.shift>L
Screenshot: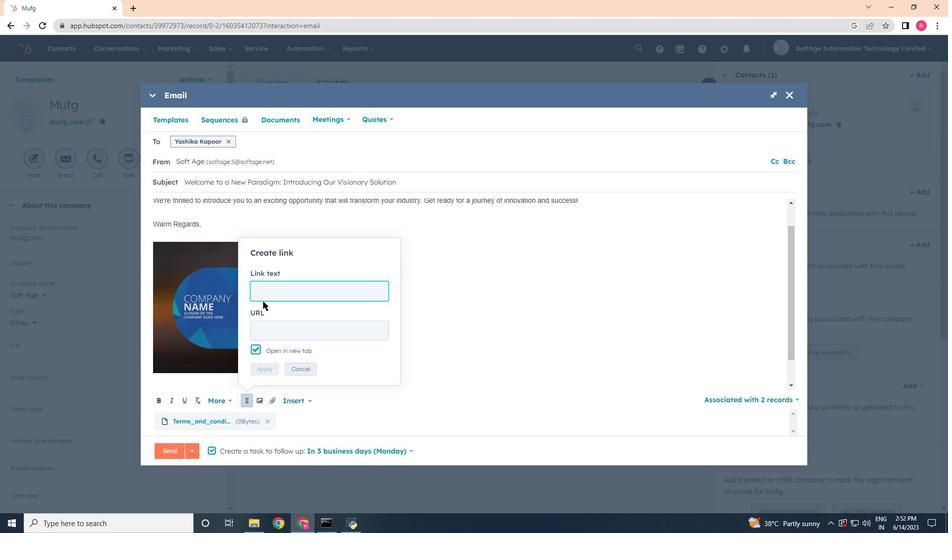 
Action: Mouse moved to (314, 290)
Screenshot: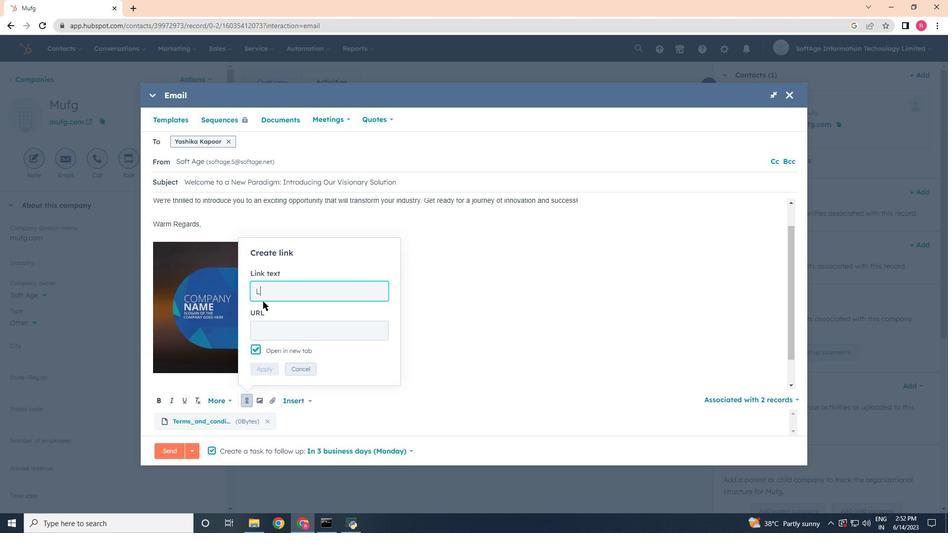 
Action: Key pressed inkedin
Screenshot: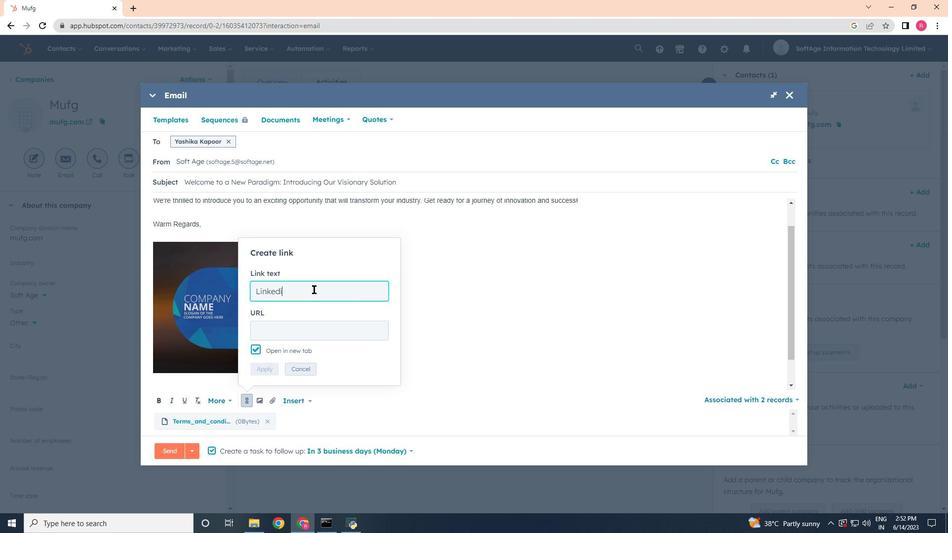 
Action: Mouse moved to (302, 331)
Screenshot: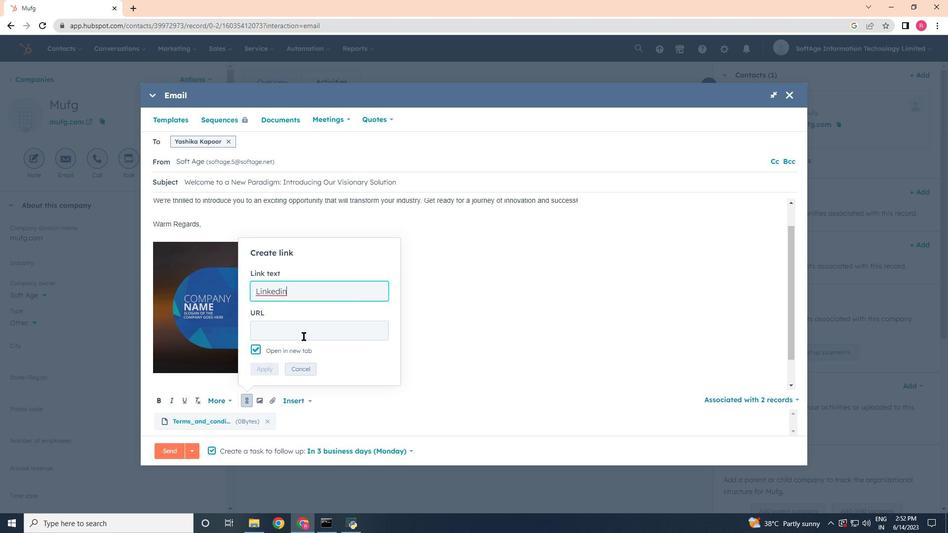 
Action: Mouse pressed left at (302, 331)
Screenshot: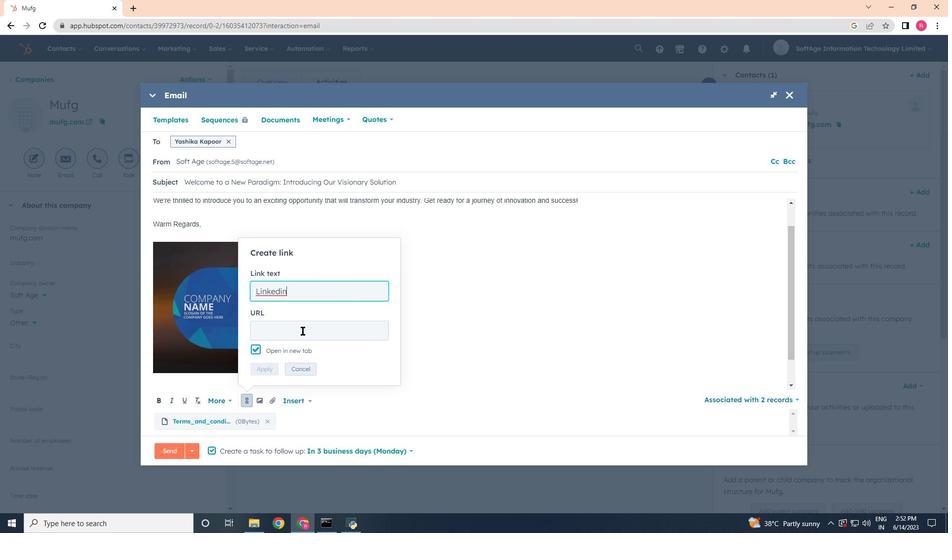 
Action: Key pressed in.linkedin.com
Screenshot: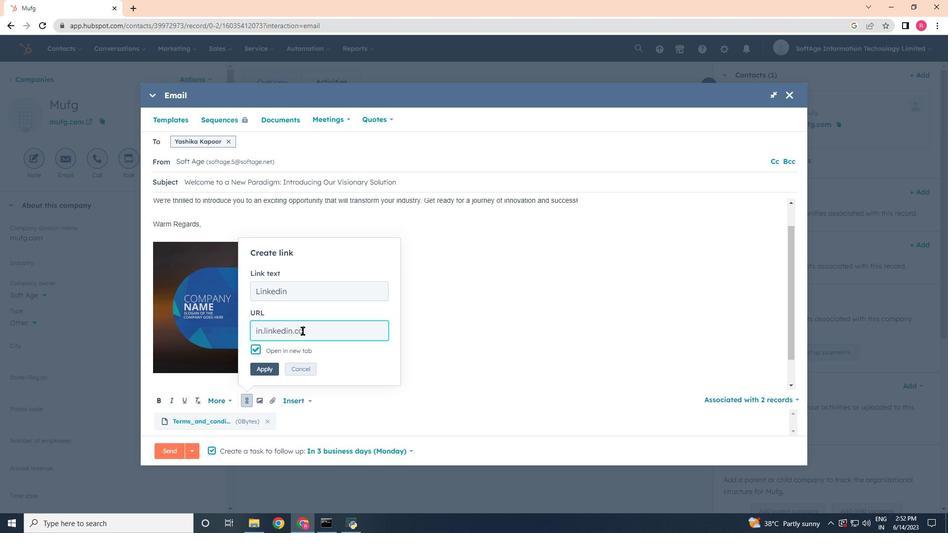 
Action: Mouse moved to (263, 371)
Screenshot: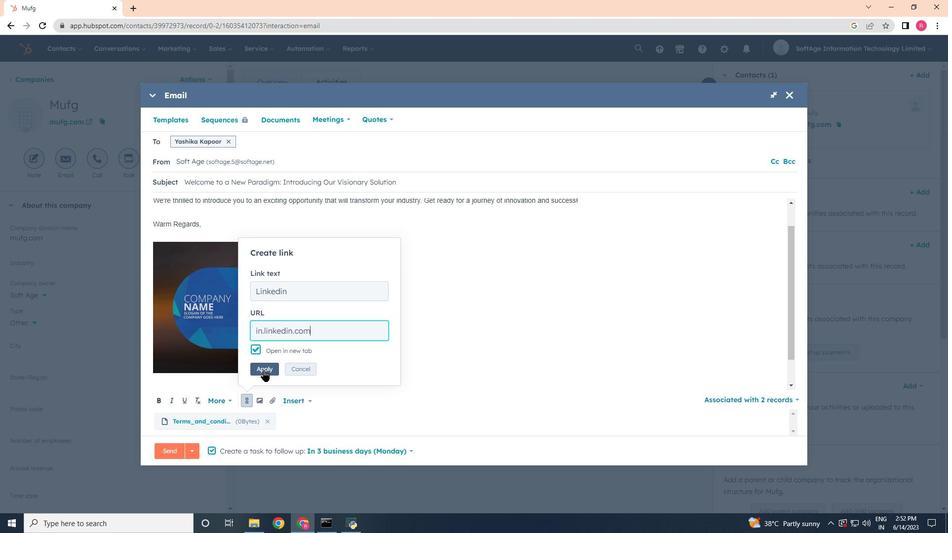 
Action: Mouse pressed left at (263, 371)
Screenshot: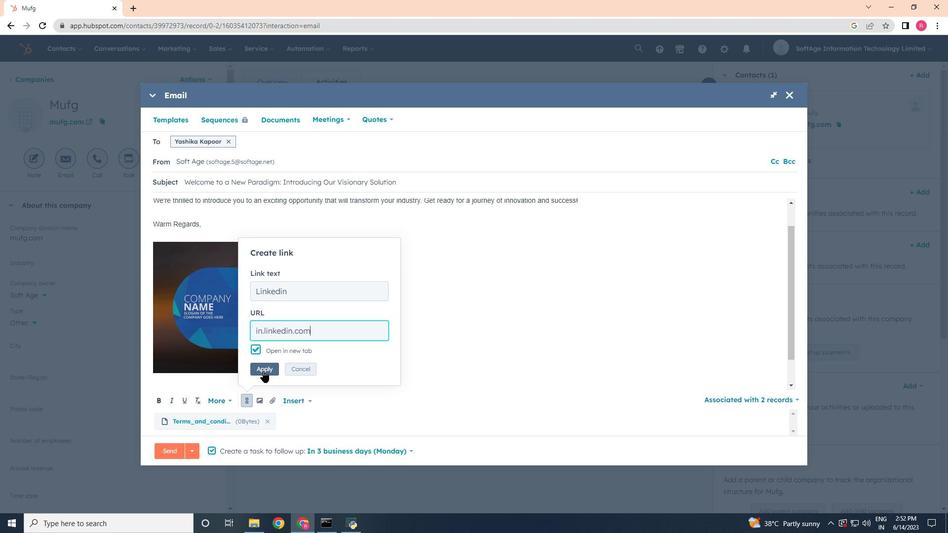 
Action: Mouse moved to (256, 367)
Screenshot: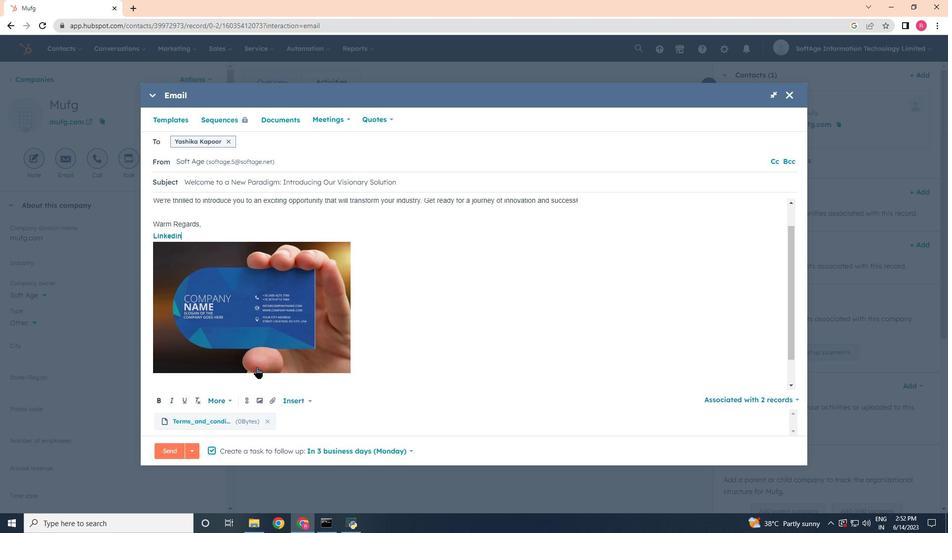 
Action: Mouse scrolled (256, 367) with delta (0, 0)
Screenshot: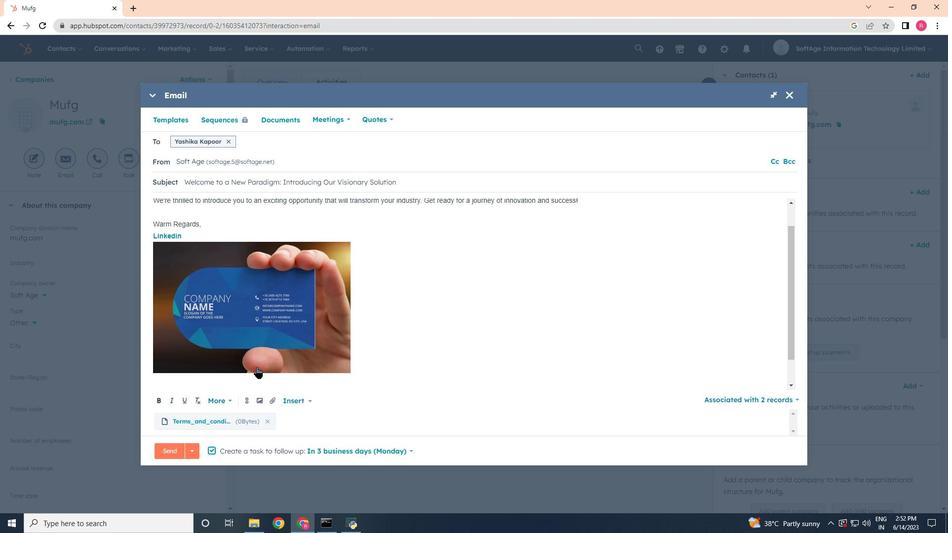 
Action: Mouse moved to (253, 371)
Screenshot: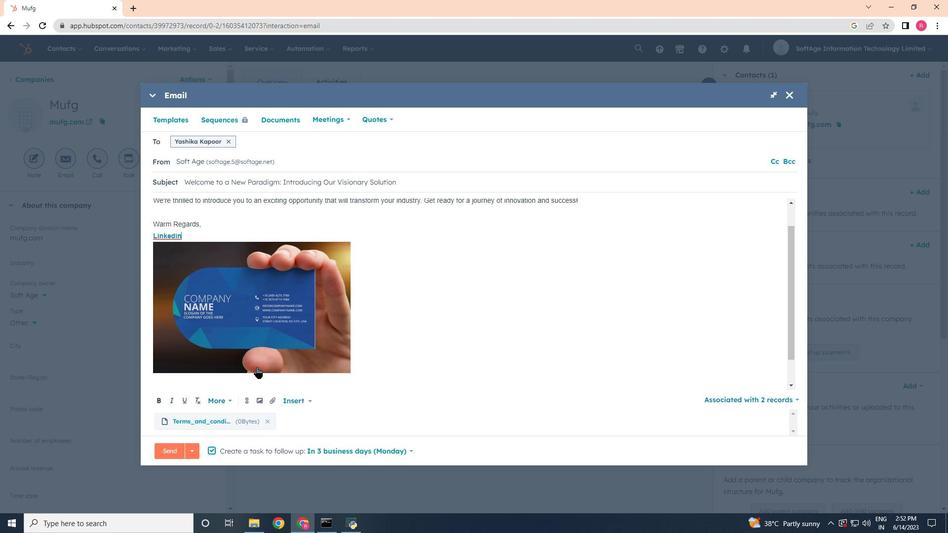 
Action: Mouse scrolled (253, 370) with delta (0, 0)
Screenshot: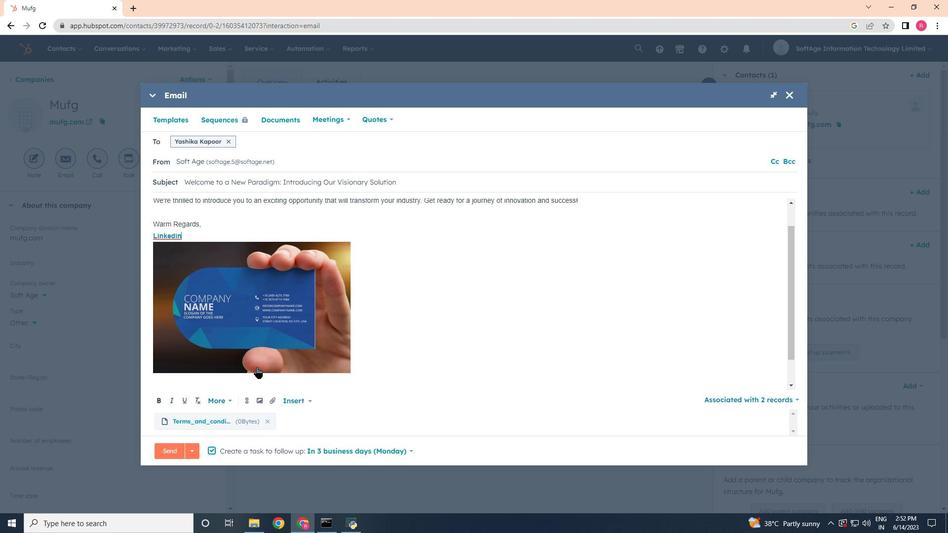 
Action: Mouse moved to (408, 451)
Screenshot: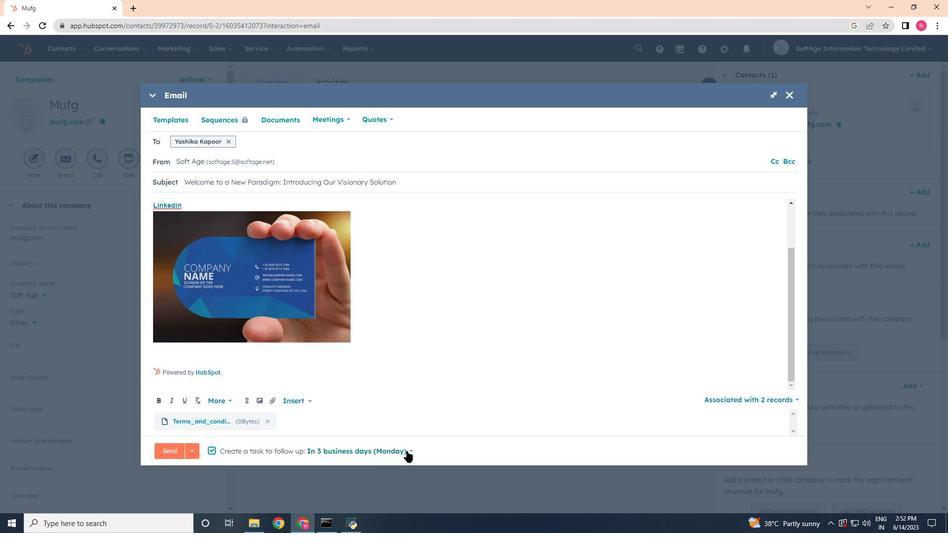 
Action: Mouse pressed left at (408, 451)
Screenshot: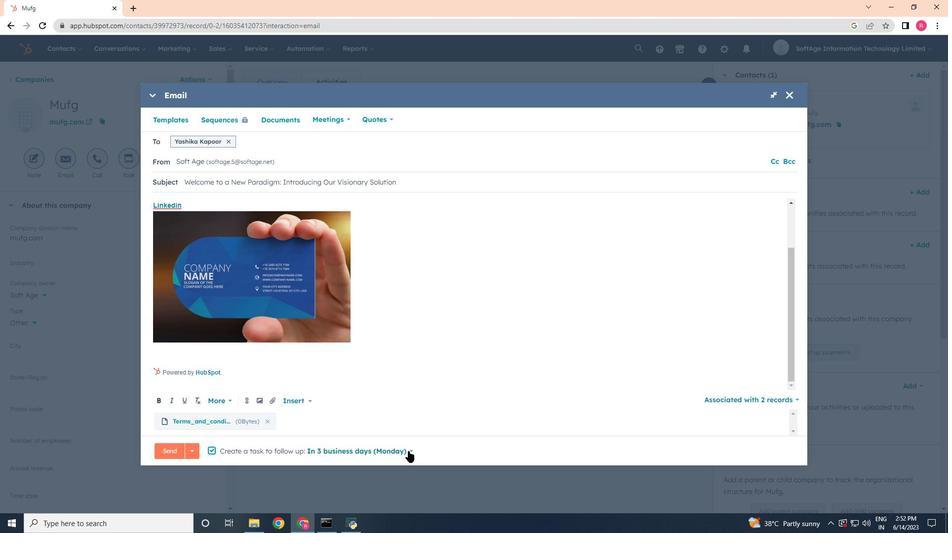 
Action: Mouse moved to (383, 400)
Screenshot: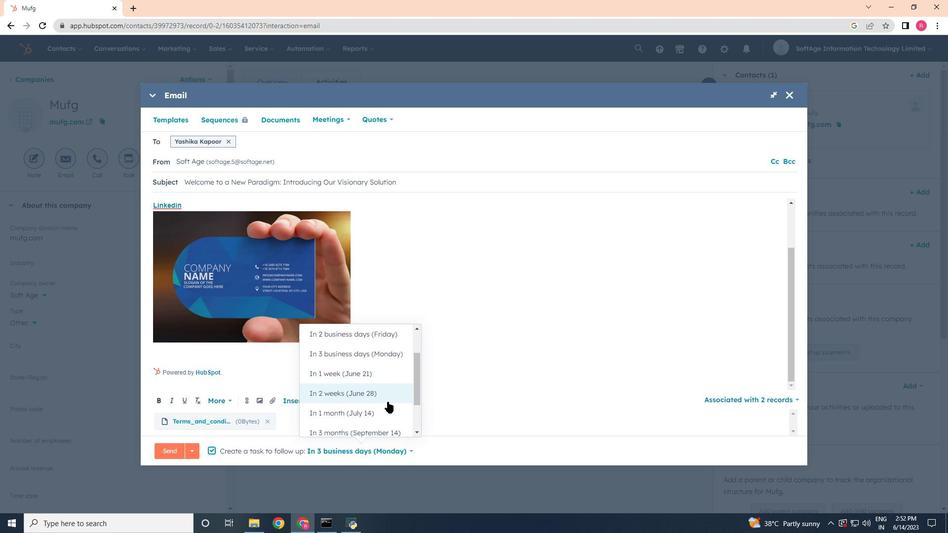 
Action: Mouse pressed left at (383, 400)
Screenshot: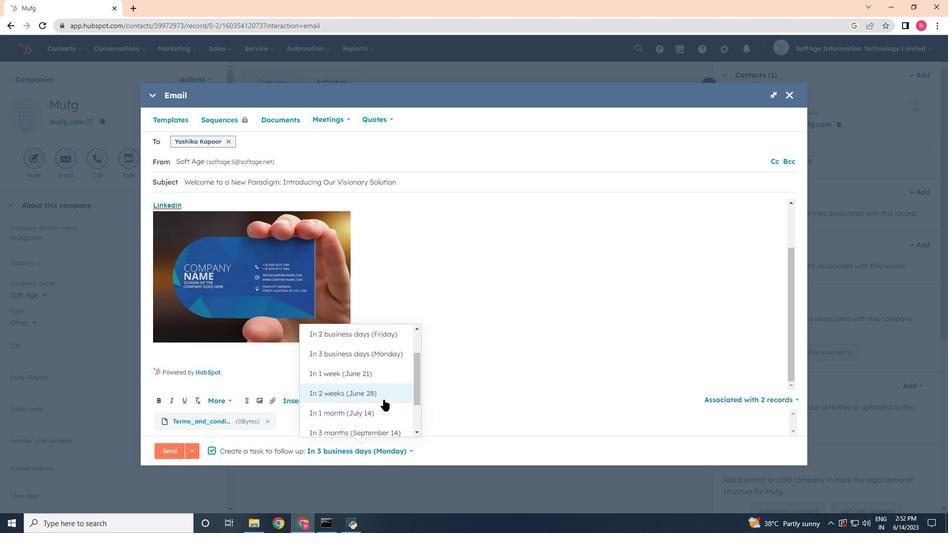 
Action: Mouse moved to (171, 455)
Screenshot: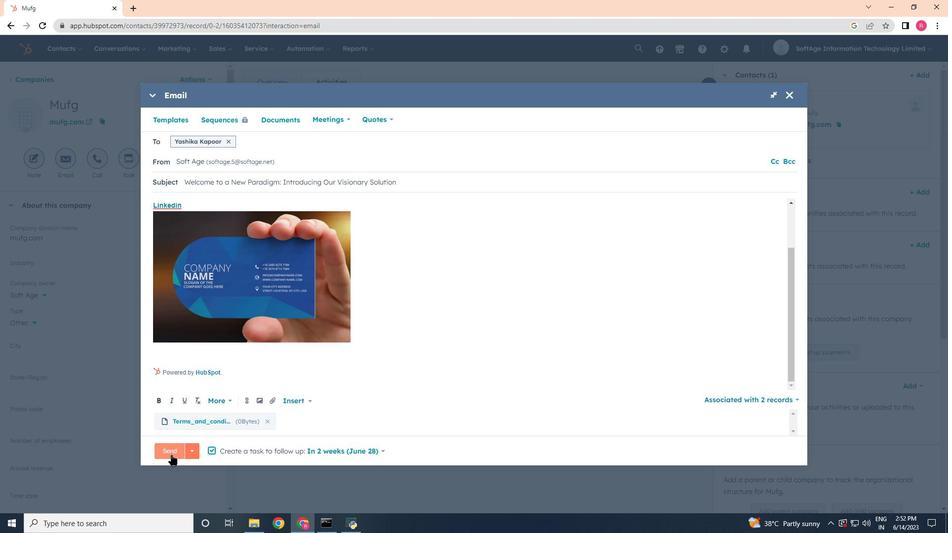 
Action: Mouse pressed left at (171, 455)
Screenshot: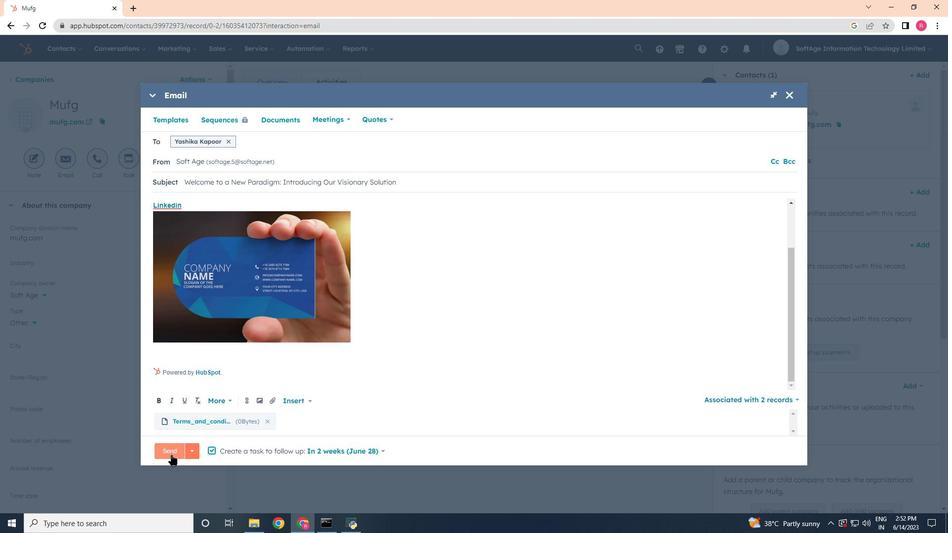 
Action: Mouse moved to (168, 437)
Screenshot: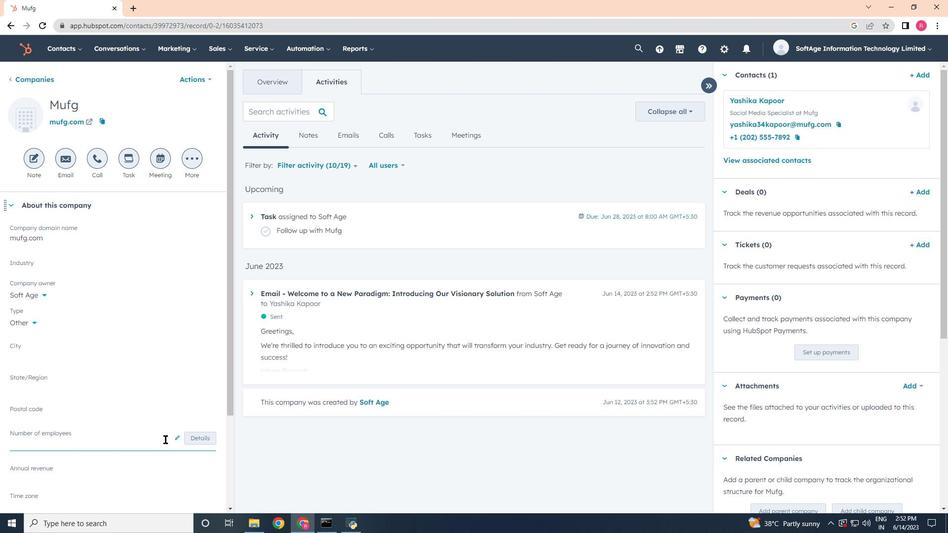 
